 Task: Create a due date automation trigger when advanced on, 2 working days before a card is due add fields with custom field "Resume" set to a date between 1 and 7 working days ago is due at 11:00 AM.
Action: Mouse moved to (1133, 85)
Screenshot: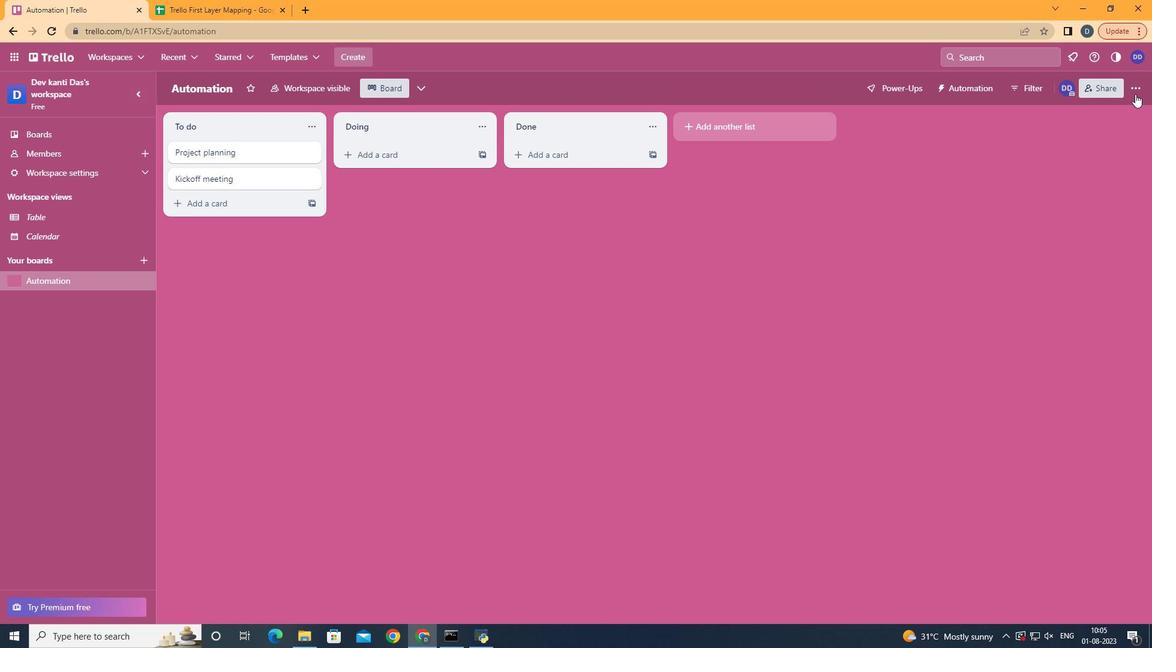 
Action: Mouse pressed left at (1133, 85)
Screenshot: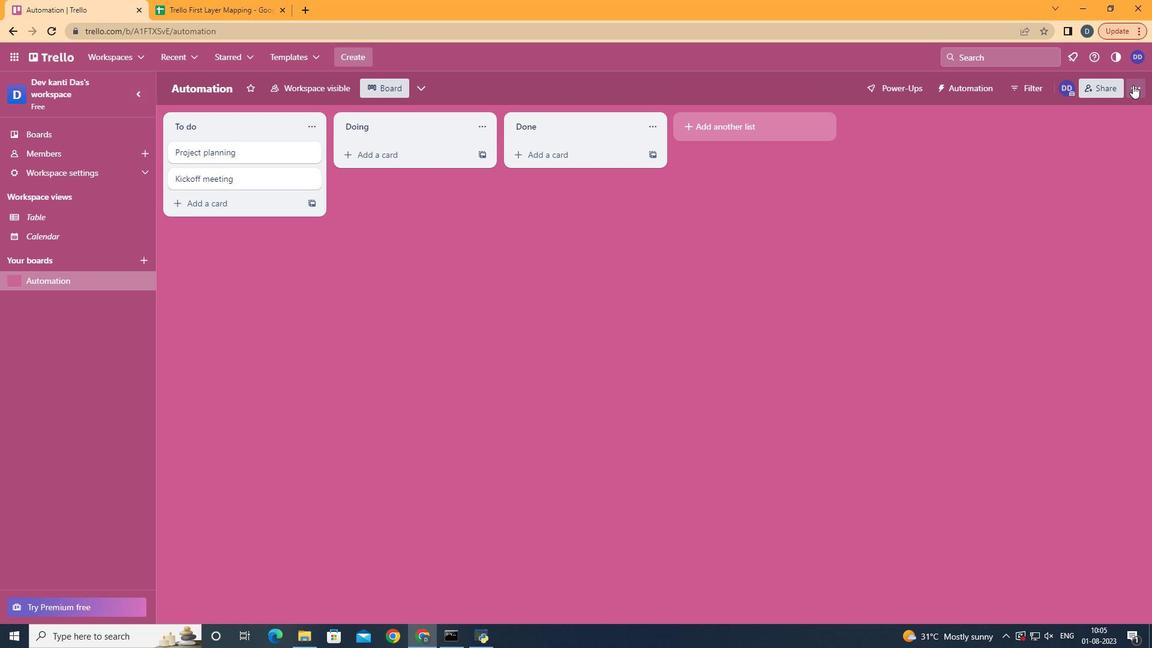 
Action: Mouse moved to (1065, 265)
Screenshot: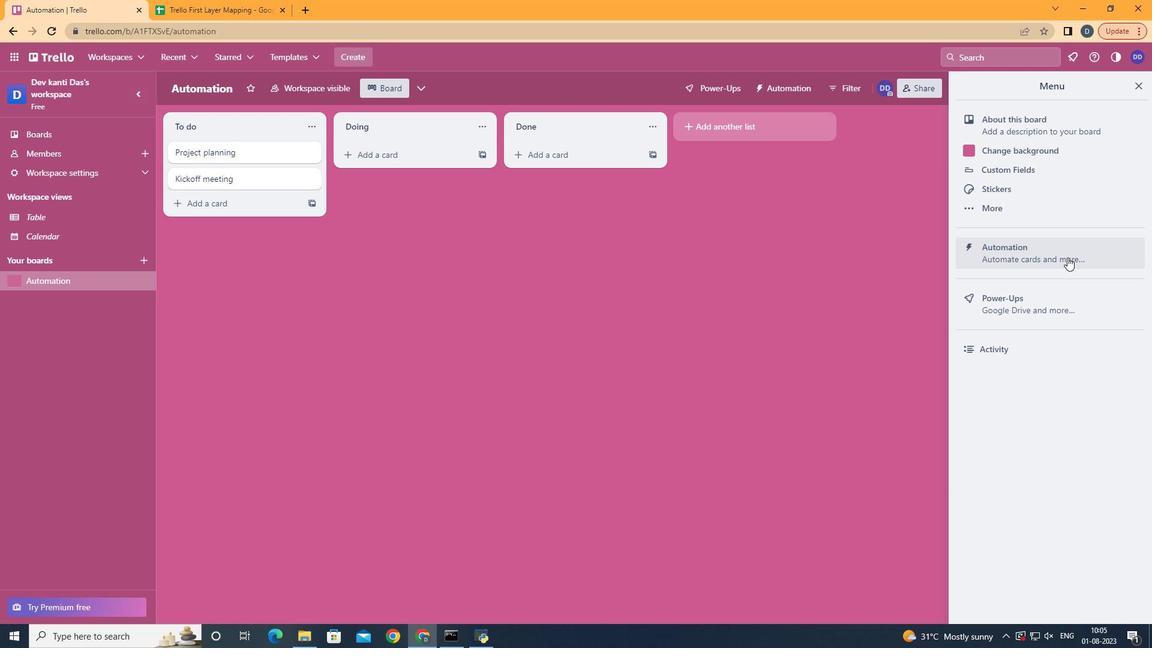 
Action: Mouse pressed left at (1065, 265)
Screenshot: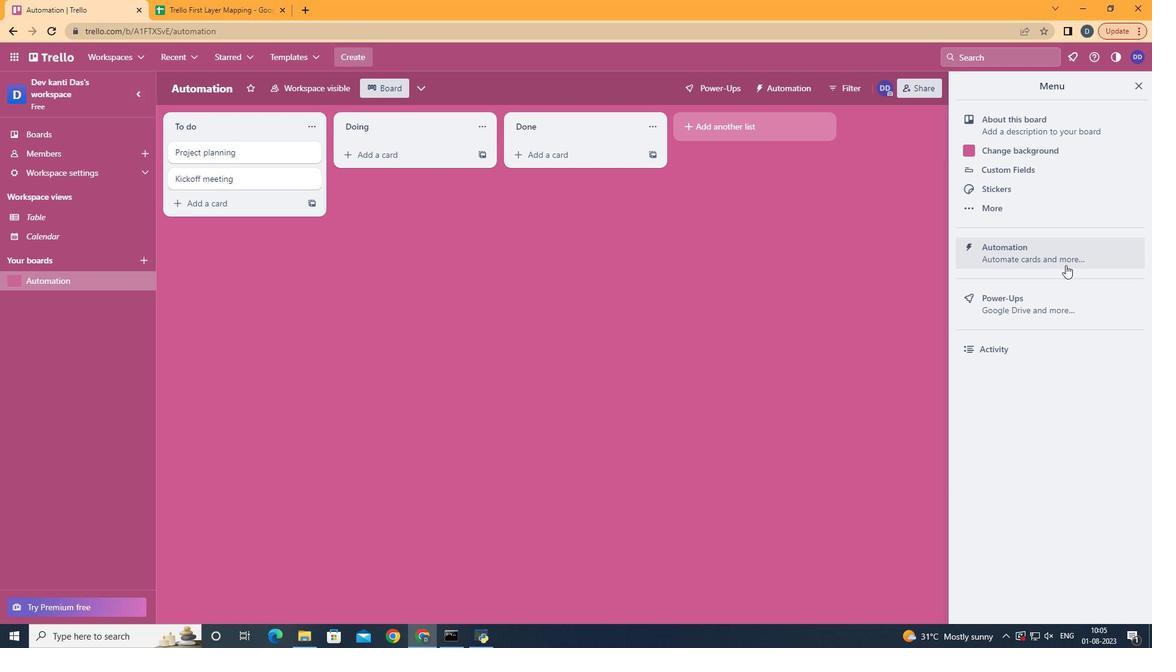 
Action: Mouse moved to (244, 241)
Screenshot: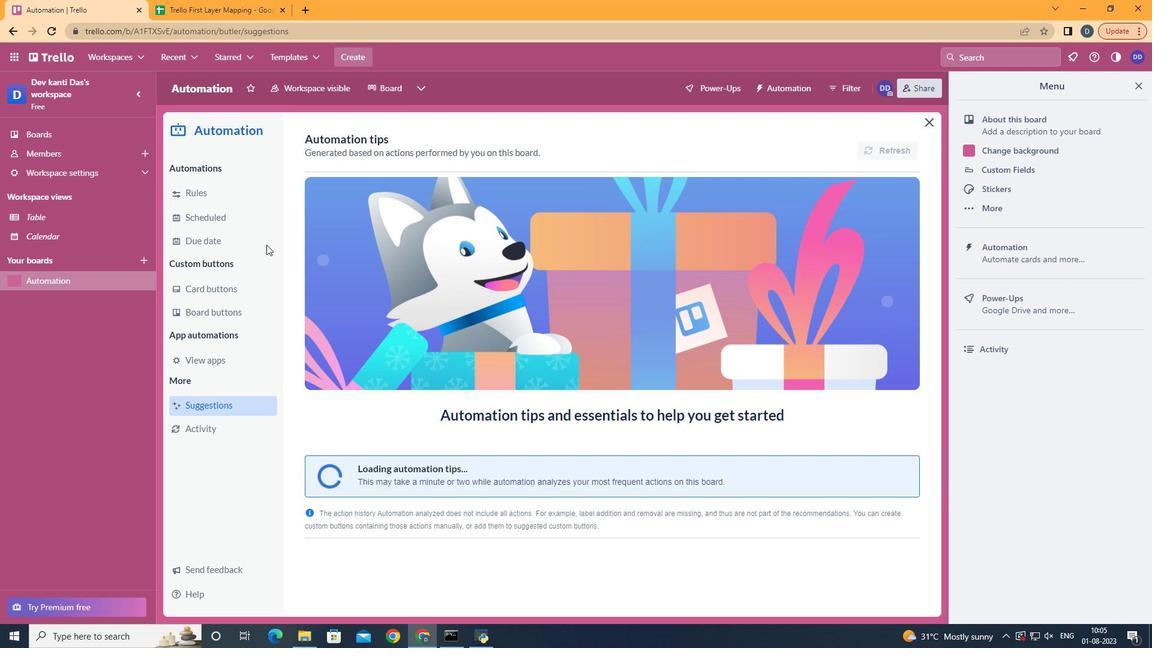 
Action: Mouse pressed left at (244, 241)
Screenshot: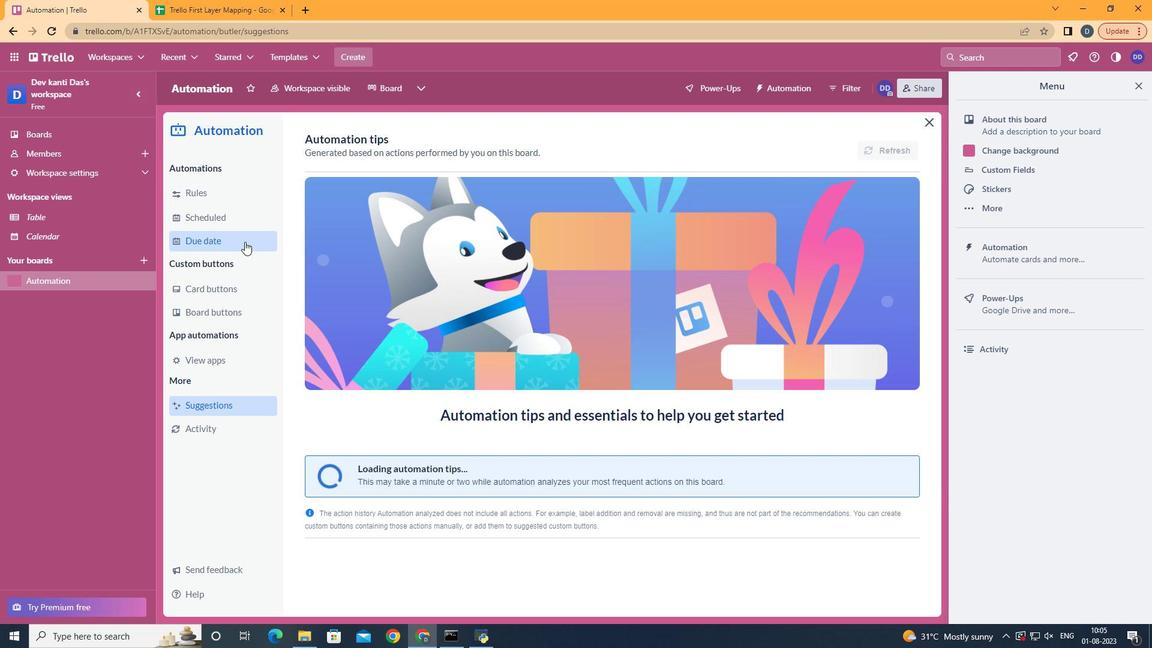 
Action: Mouse moved to (864, 145)
Screenshot: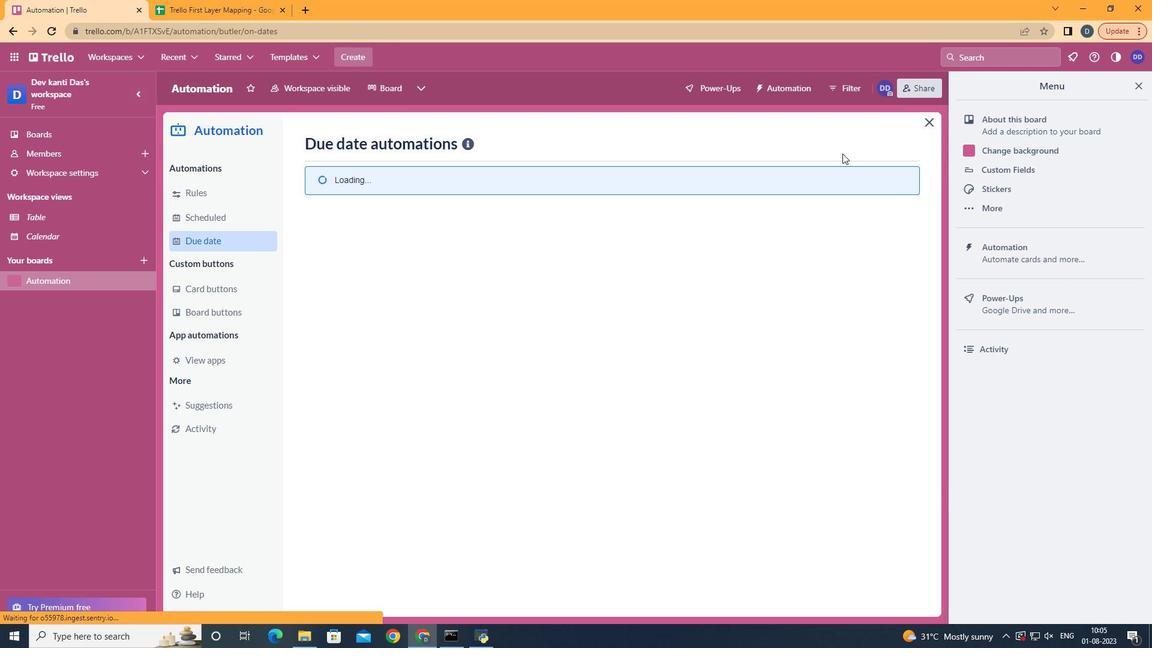 
Action: Mouse pressed left at (864, 145)
Screenshot: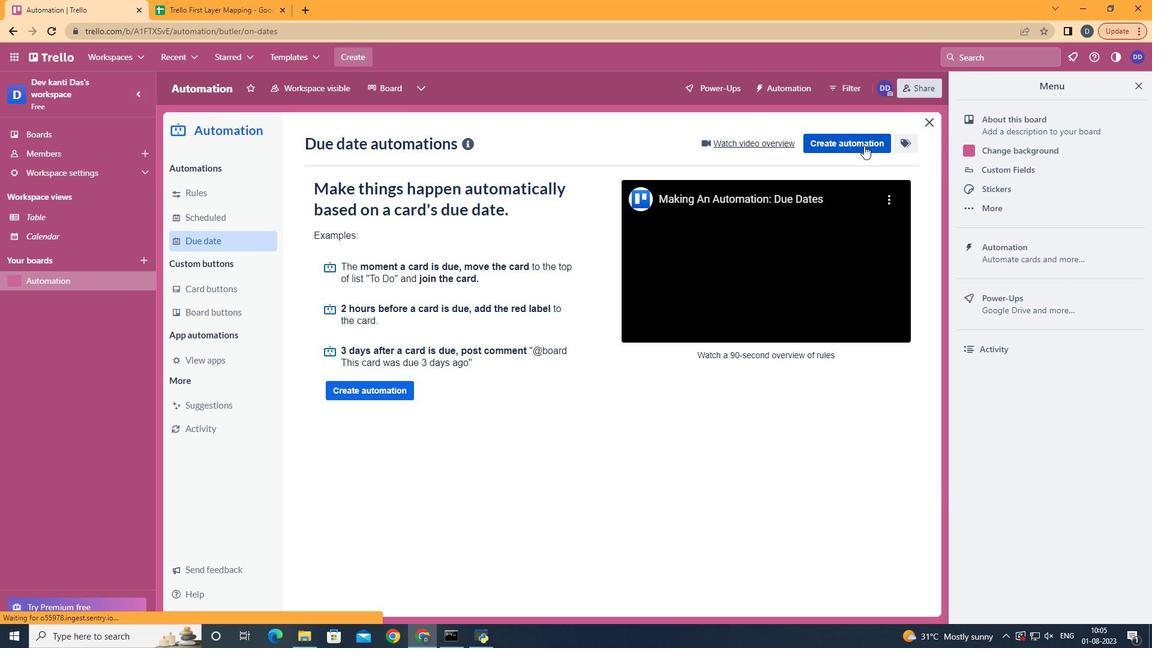 
Action: Mouse moved to (704, 255)
Screenshot: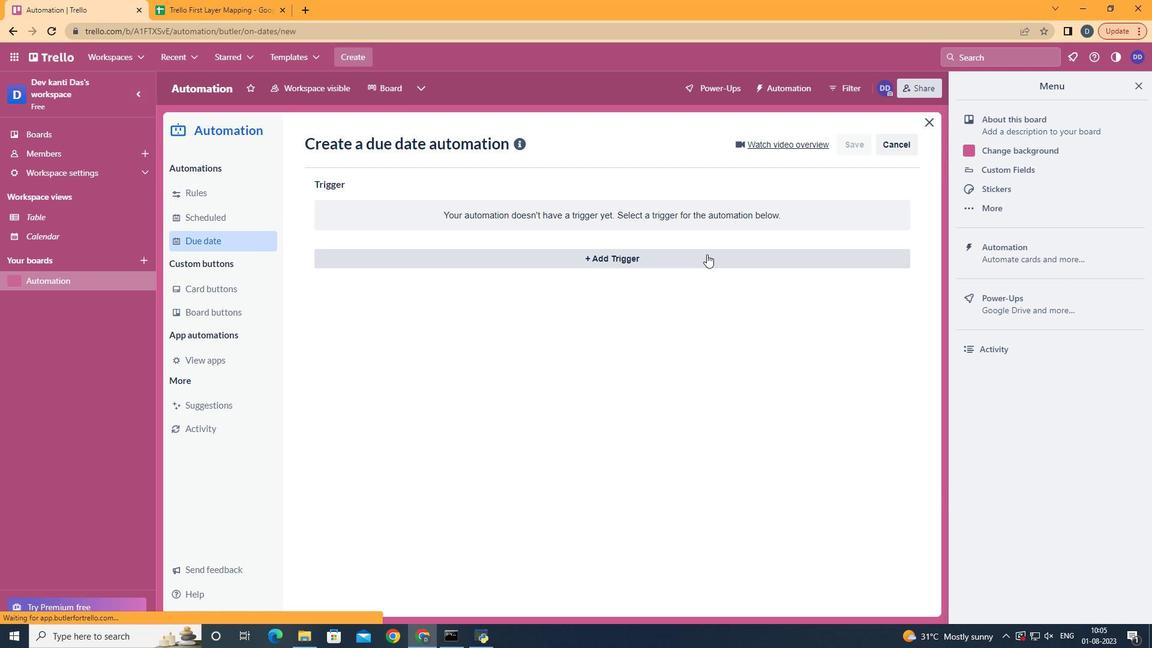 
Action: Mouse pressed left at (704, 255)
Screenshot: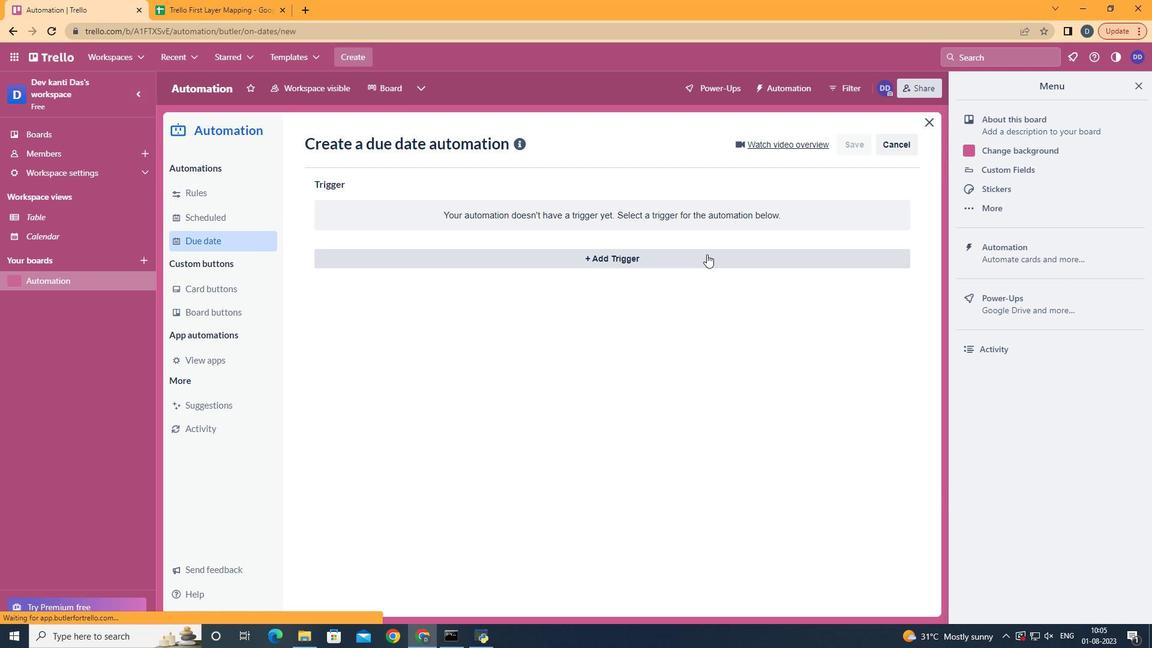 
Action: Mouse moved to (394, 484)
Screenshot: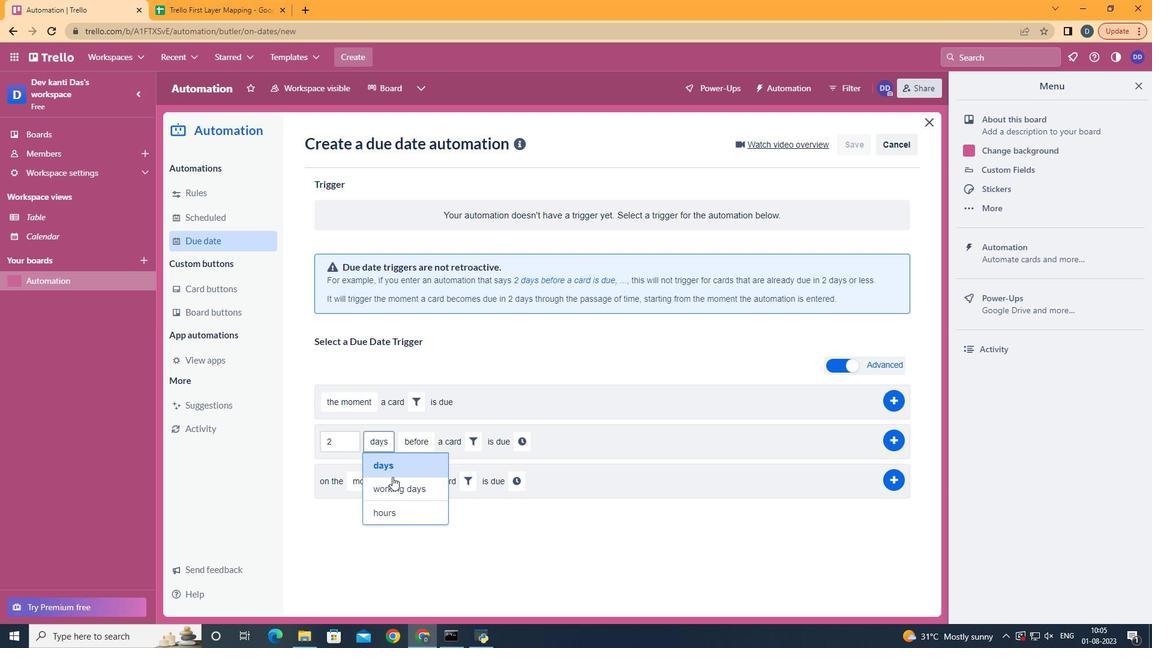 
Action: Mouse pressed left at (394, 484)
Screenshot: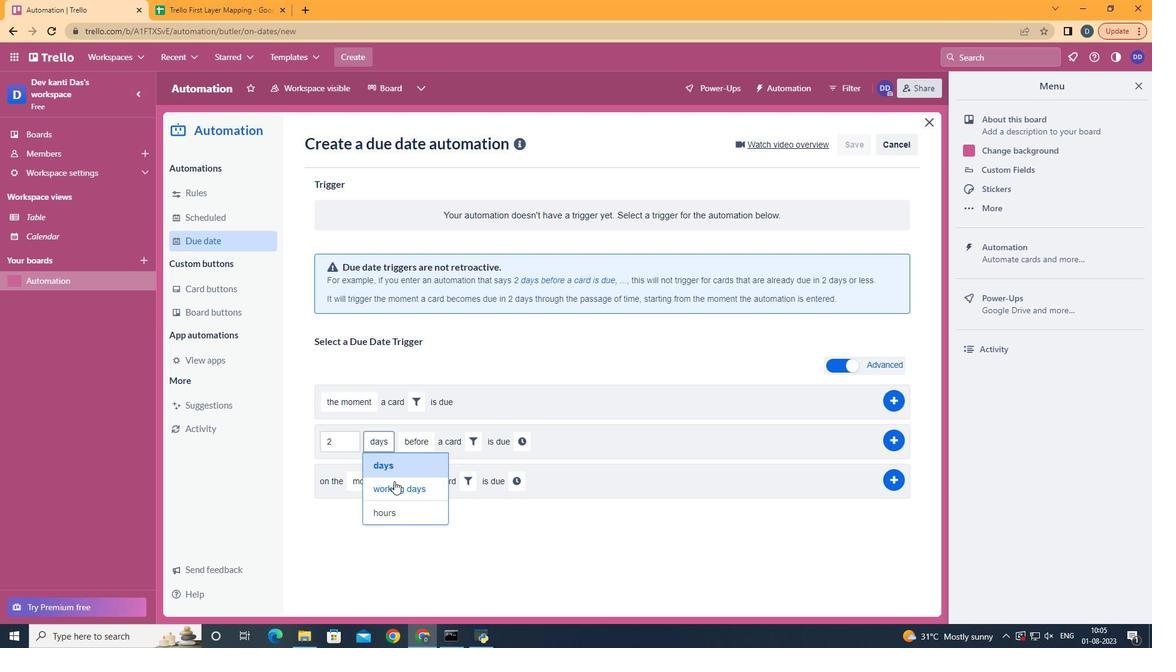 
Action: Mouse moved to (510, 443)
Screenshot: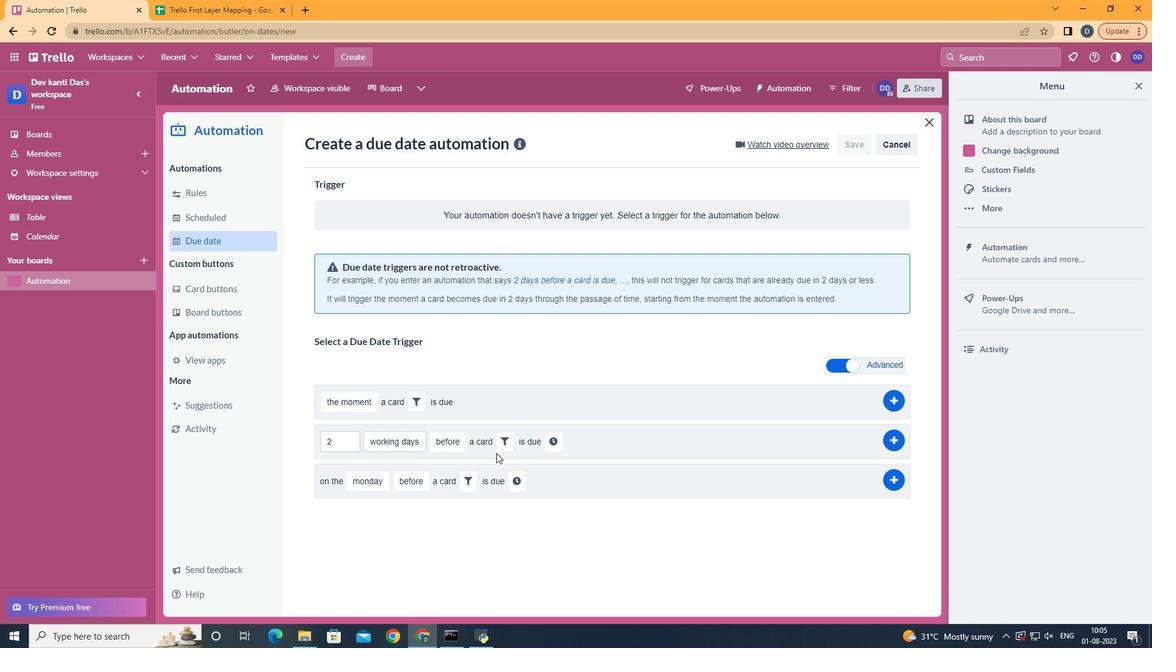 
Action: Mouse pressed left at (510, 443)
Screenshot: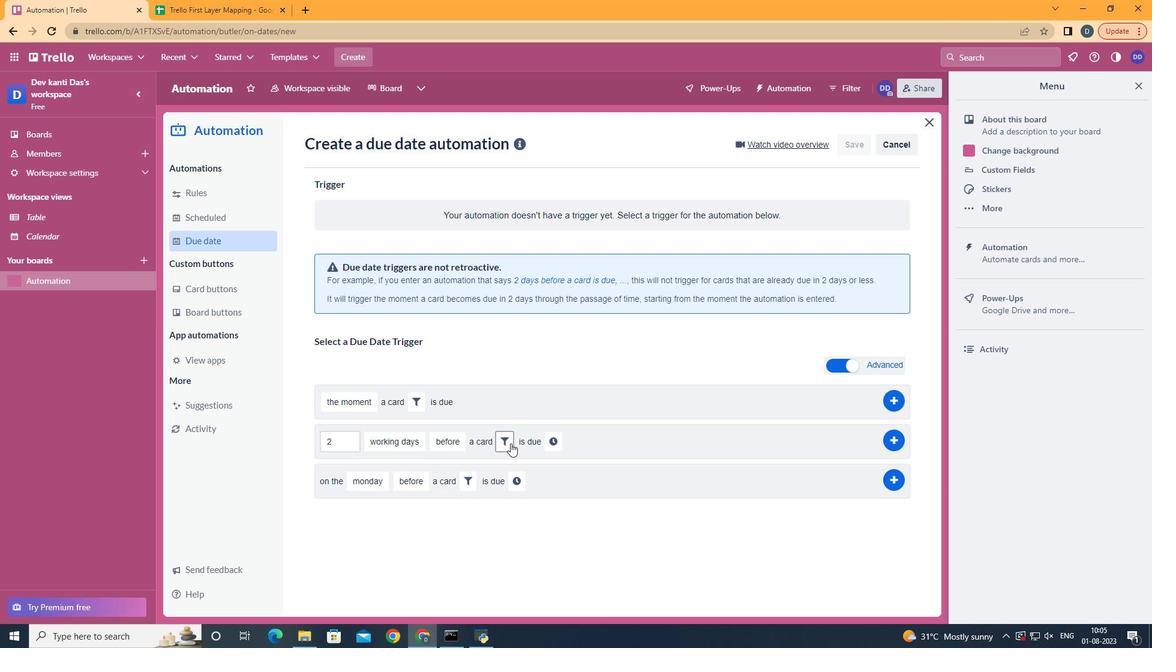 
Action: Mouse moved to (708, 481)
Screenshot: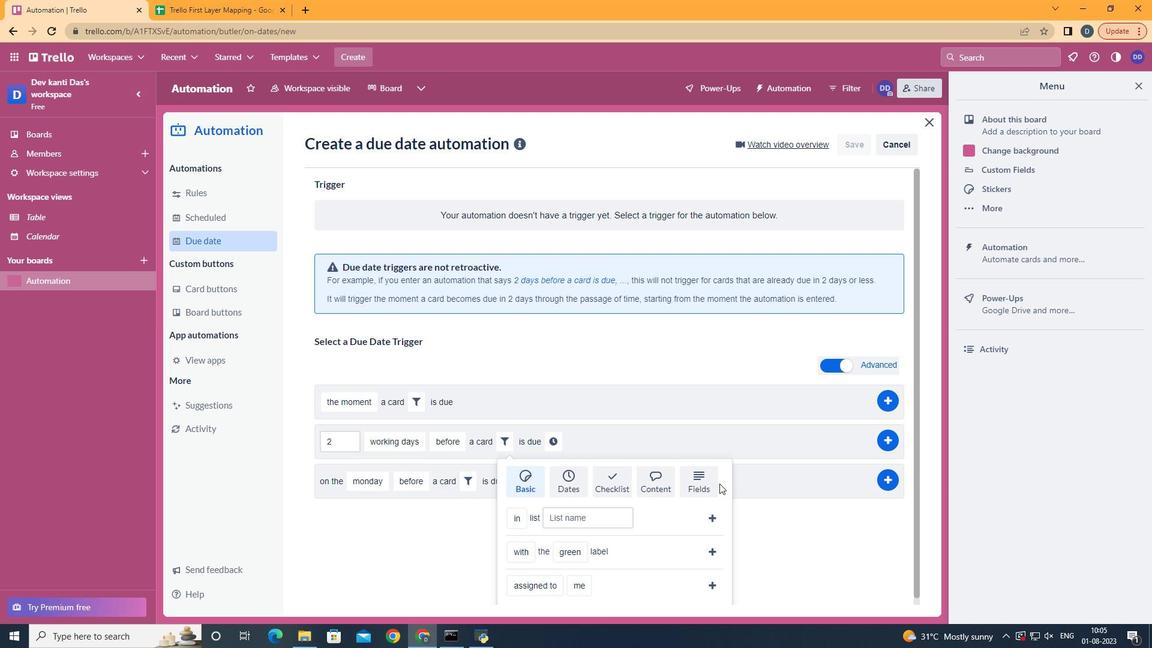 
Action: Mouse pressed left at (708, 481)
Screenshot: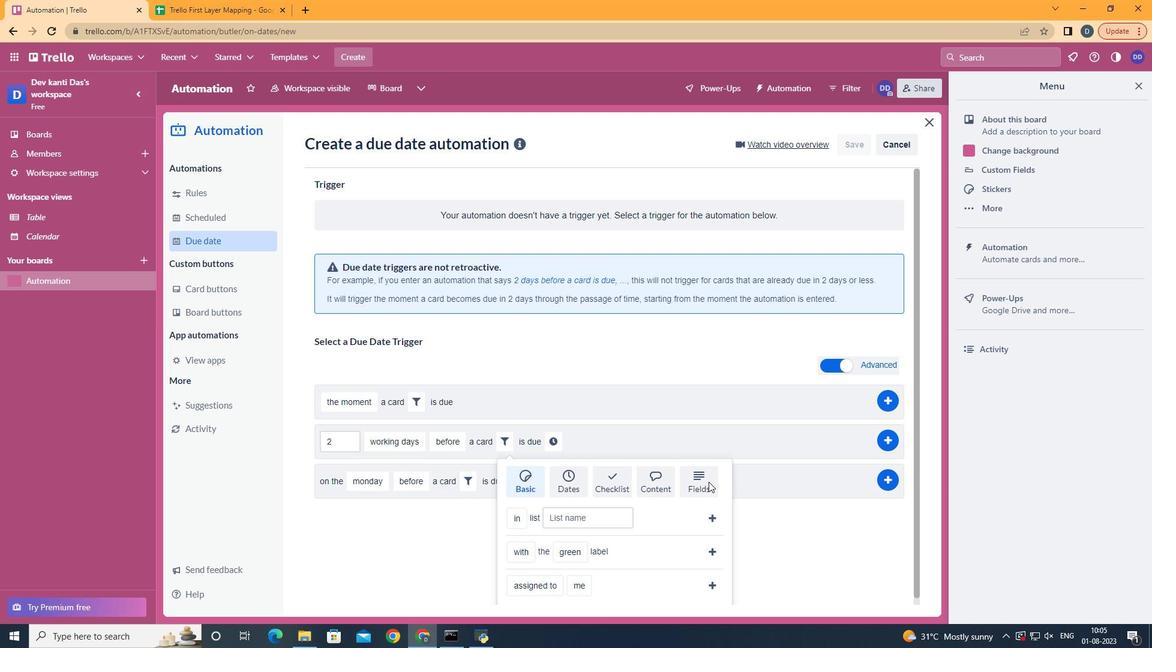 
Action: Mouse moved to (707, 481)
Screenshot: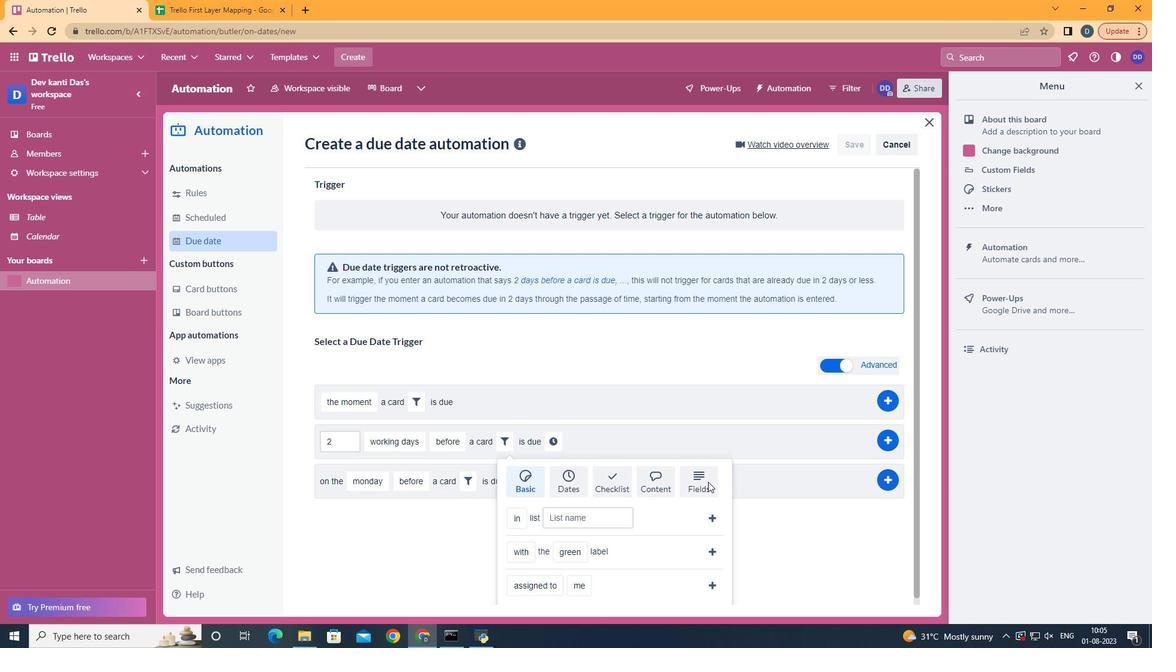 
Action: Mouse scrolled (707, 481) with delta (0, 0)
Screenshot: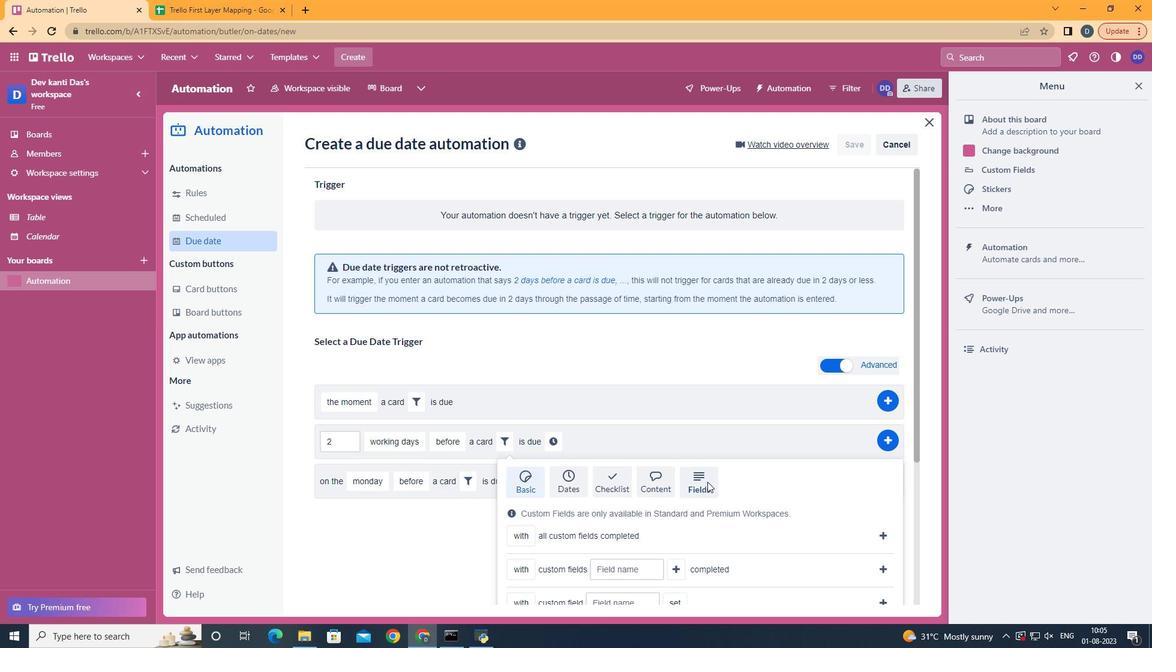 
Action: Mouse scrolled (707, 481) with delta (0, 0)
Screenshot: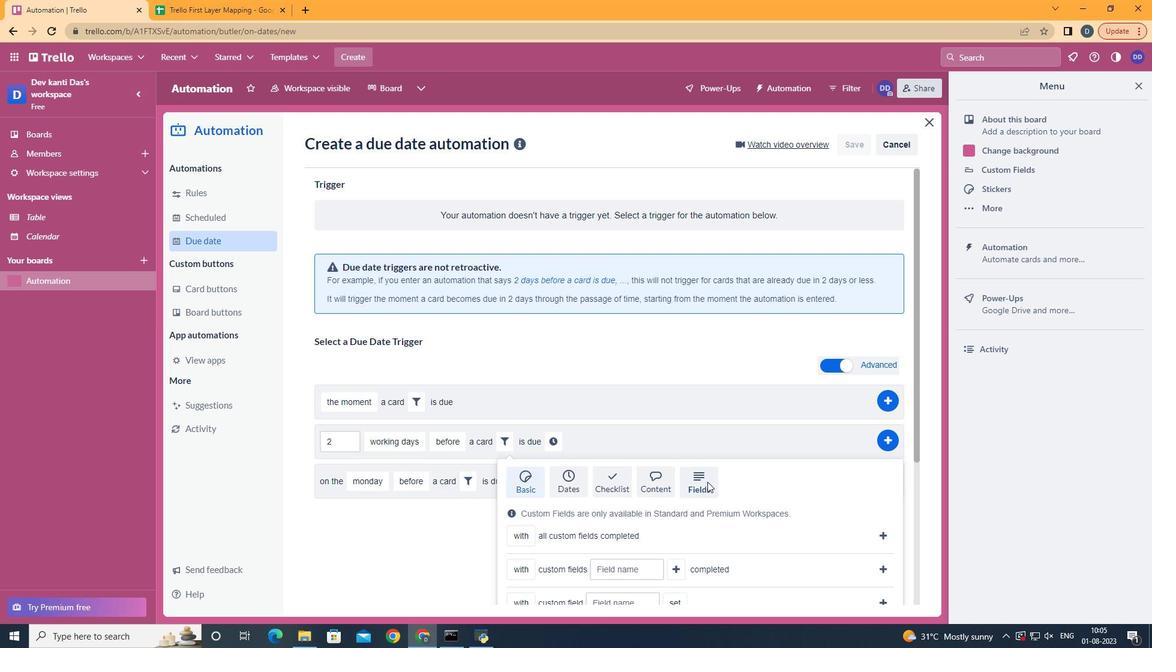
Action: Mouse scrolled (707, 481) with delta (0, 0)
Screenshot: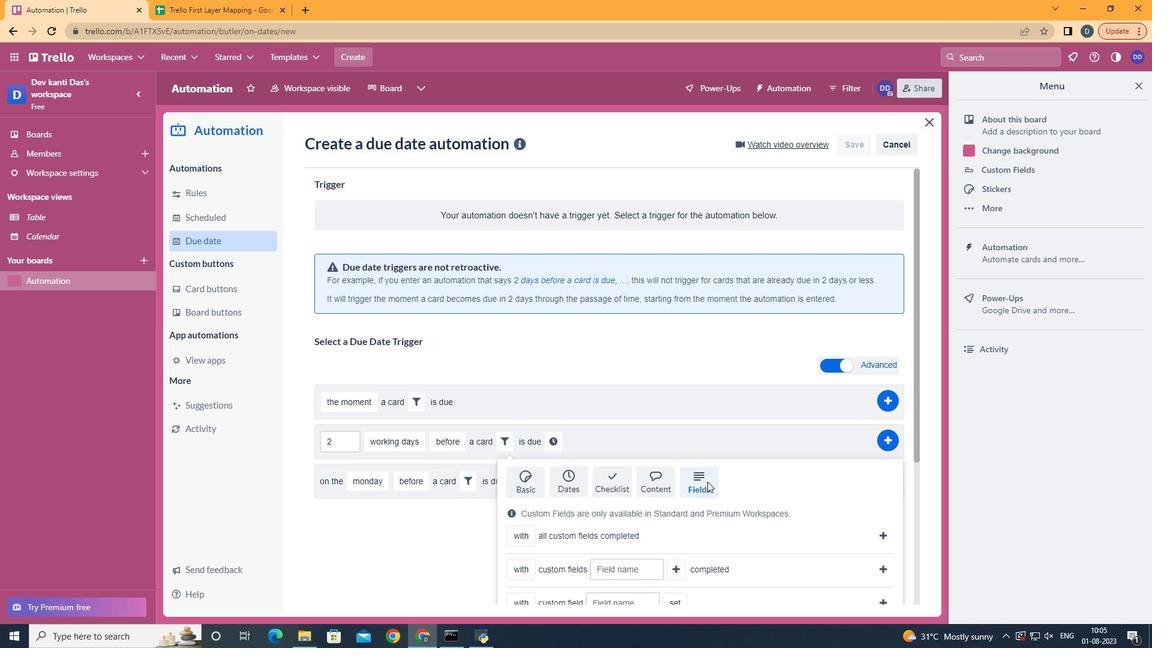 
Action: Mouse scrolled (707, 481) with delta (0, 0)
Screenshot: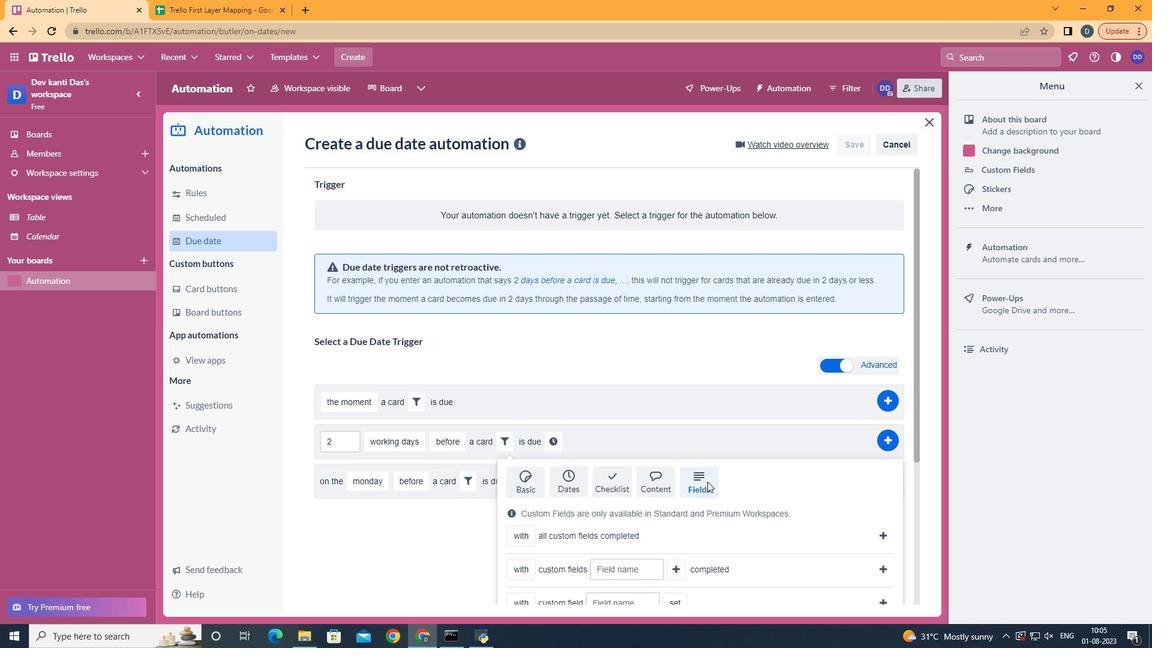 
Action: Mouse scrolled (707, 481) with delta (0, 0)
Screenshot: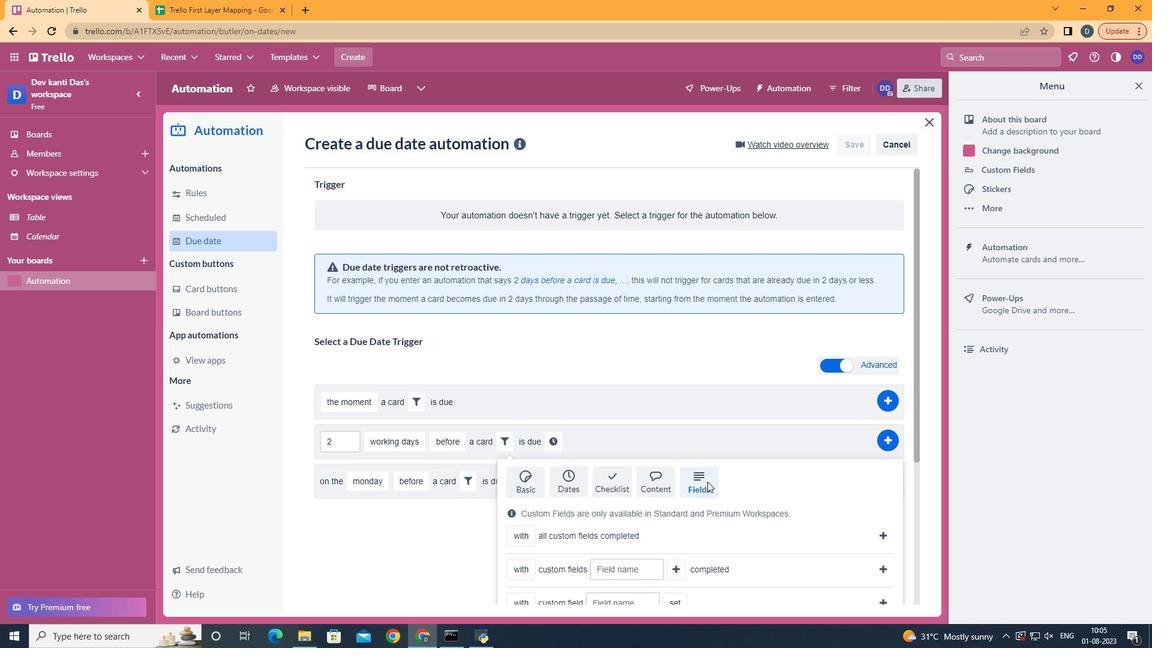 
Action: Mouse scrolled (707, 481) with delta (0, 0)
Screenshot: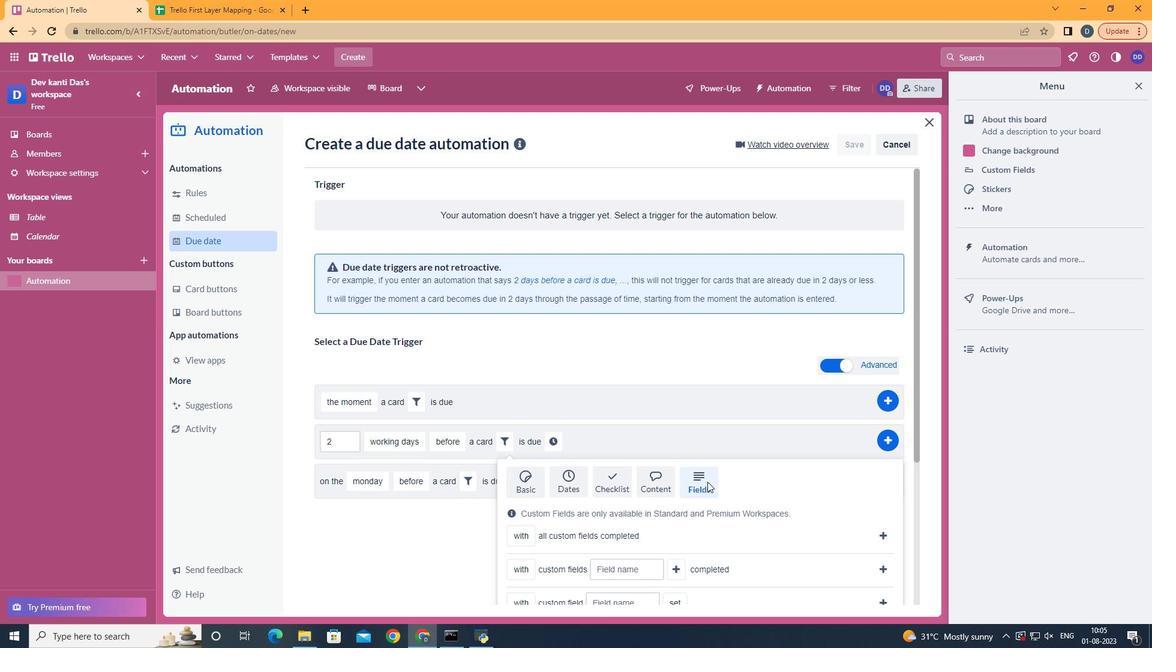 
Action: Mouse moved to (519, 513)
Screenshot: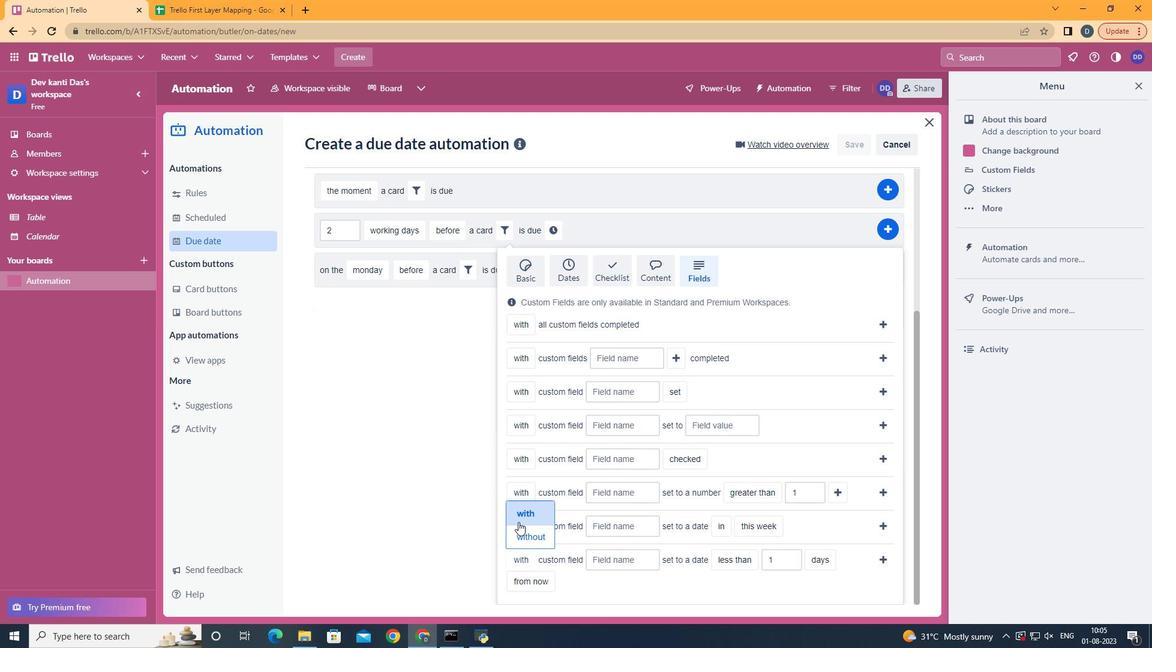 
Action: Mouse pressed left at (519, 513)
Screenshot: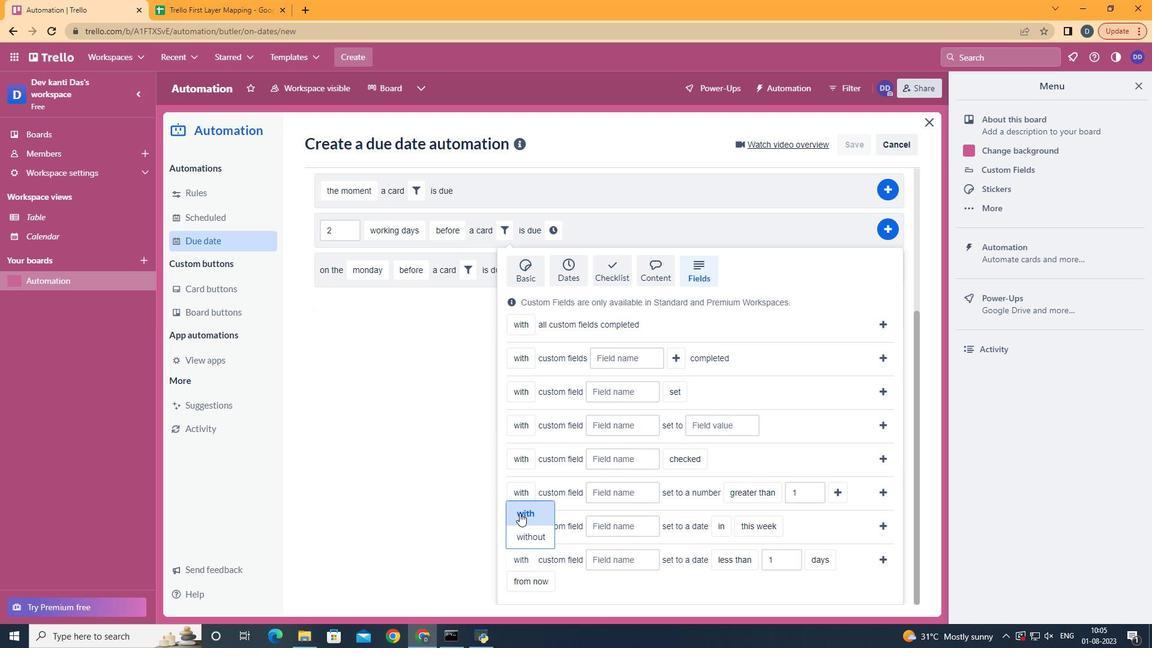 
Action: Mouse moved to (627, 550)
Screenshot: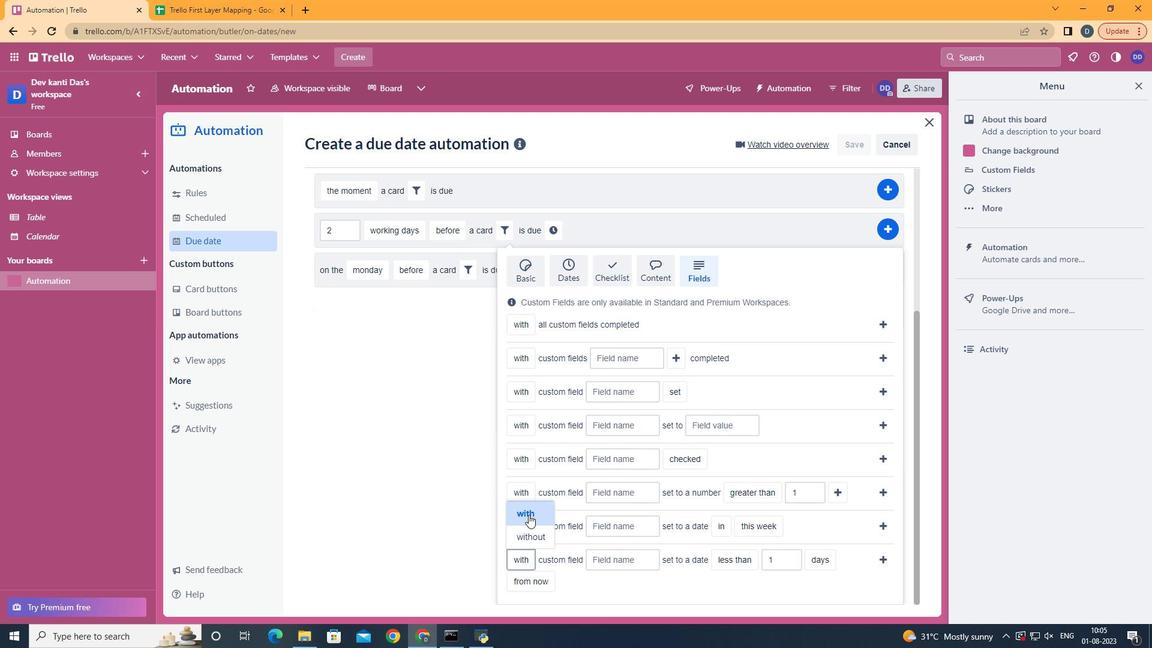 
Action: Mouse pressed left at (627, 550)
Screenshot: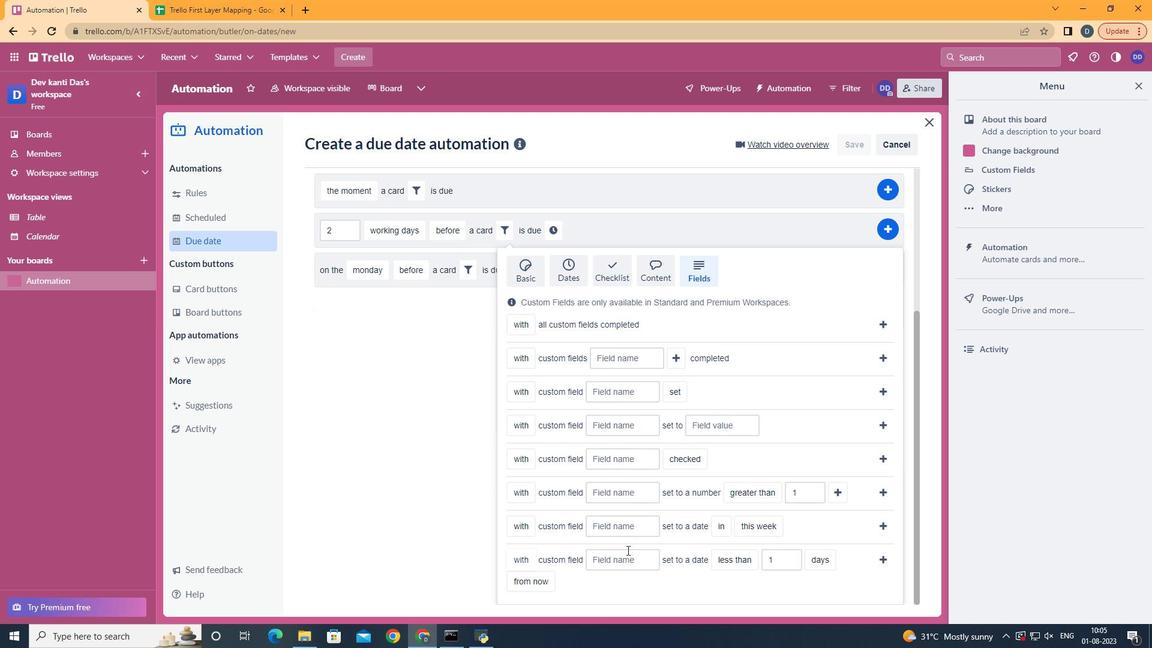 
Action: Key pressed <Key.shift>Resume
Screenshot: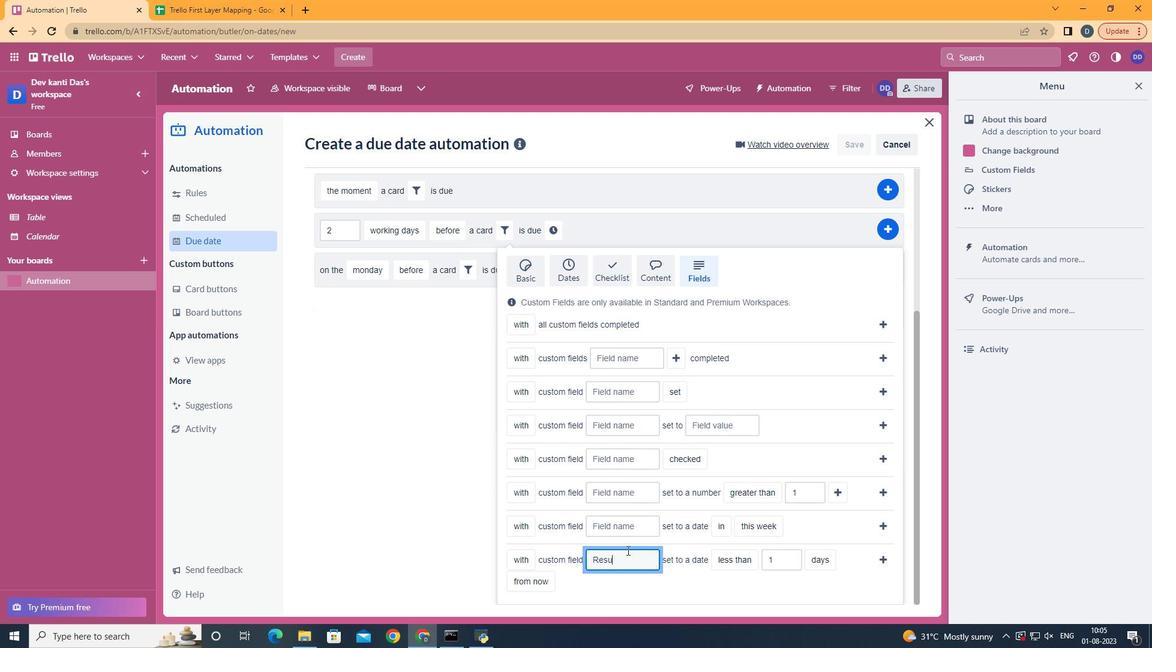 
Action: Mouse moved to (738, 535)
Screenshot: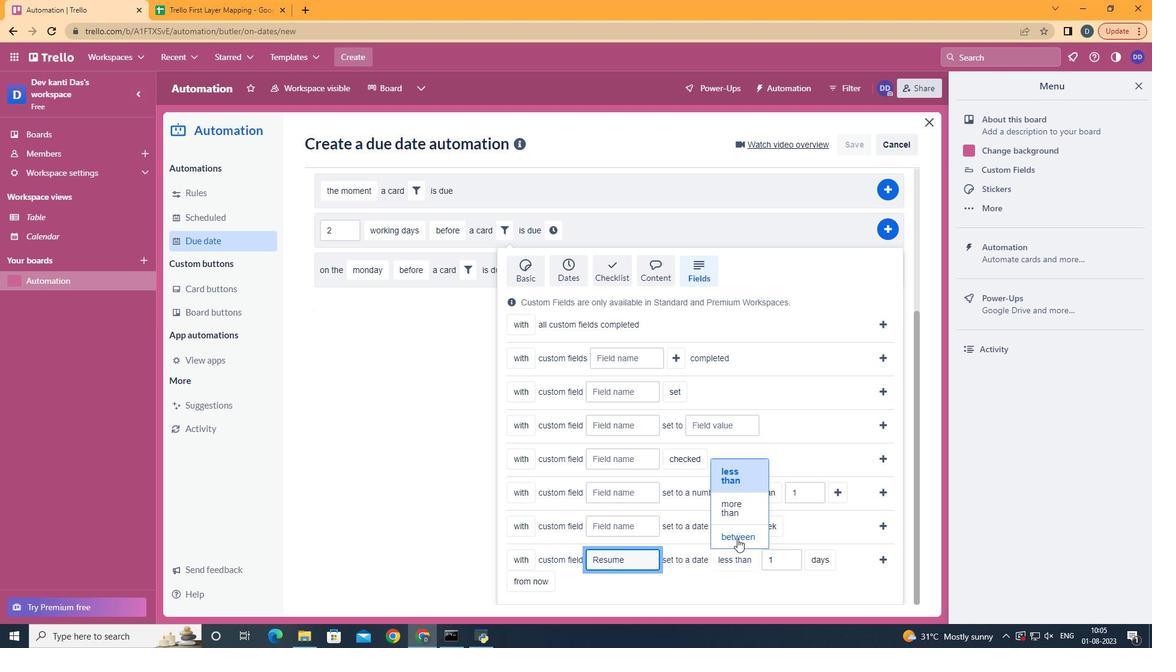 
Action: Mouse pressed left at (738, 535)
Screenshot: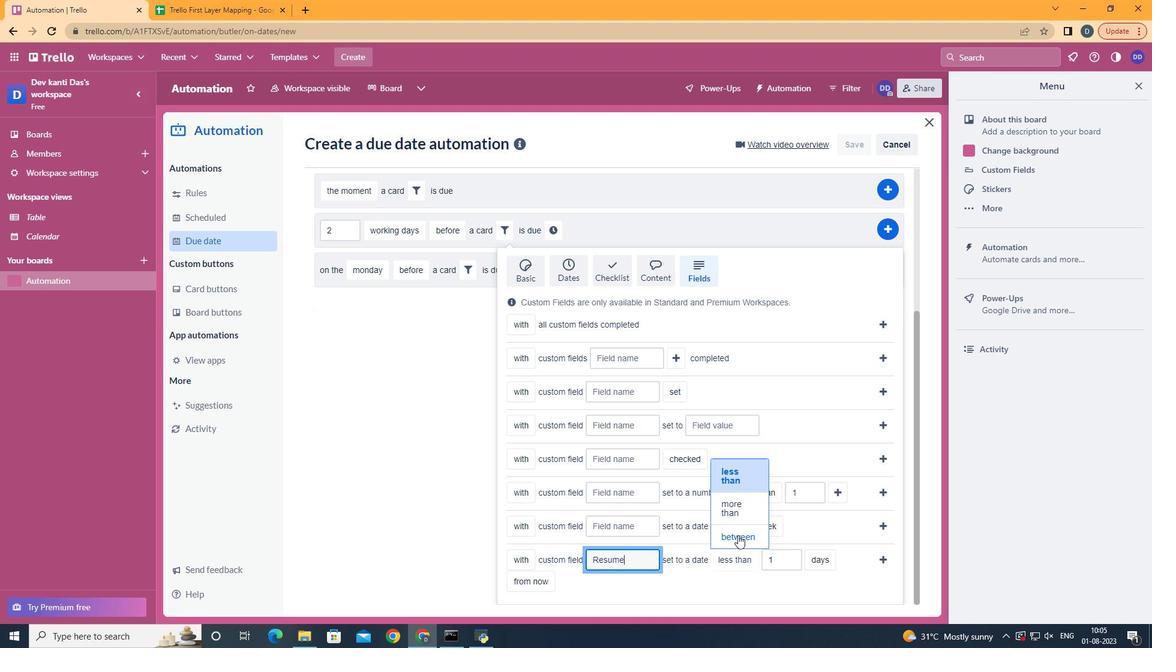 
Action: Mouse moved to (522, 558)
Screenshot: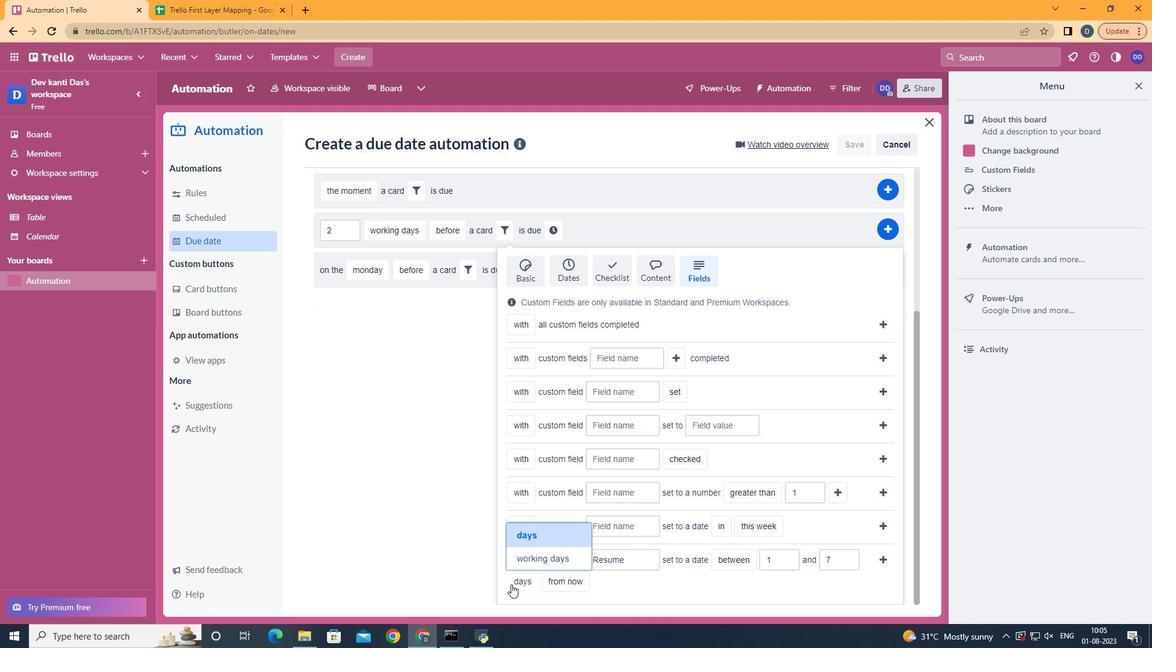 
Action: Mouse pressed left at (522, 558)
Screenshot: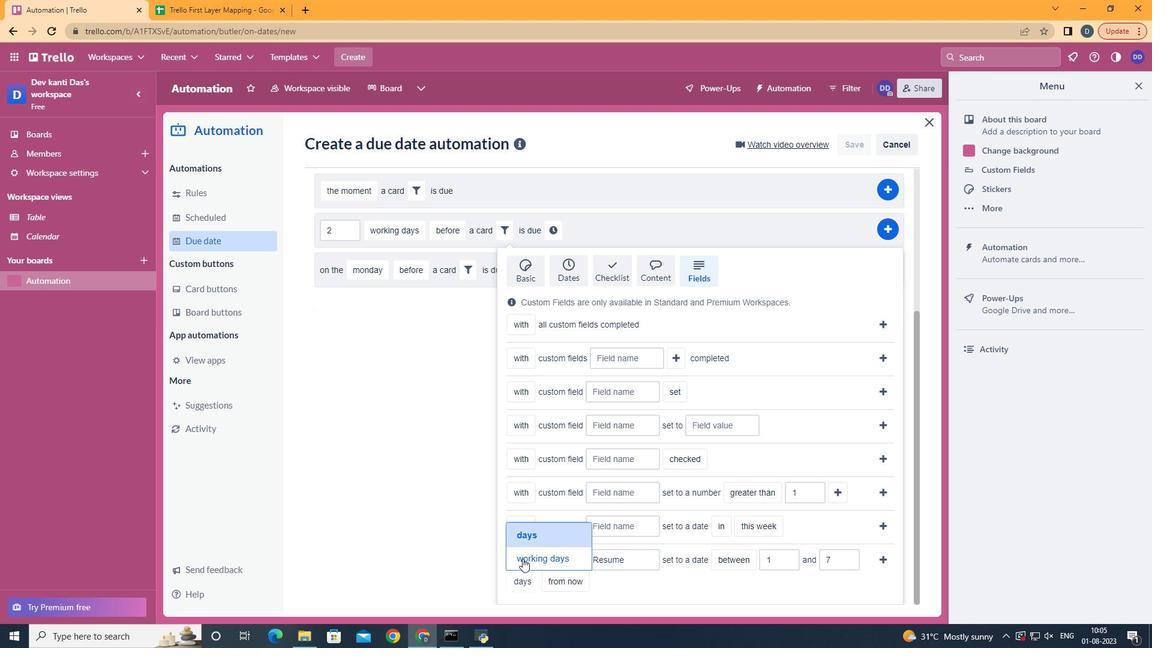 
Action: Mouse moved to (602, 565)
Screenshot: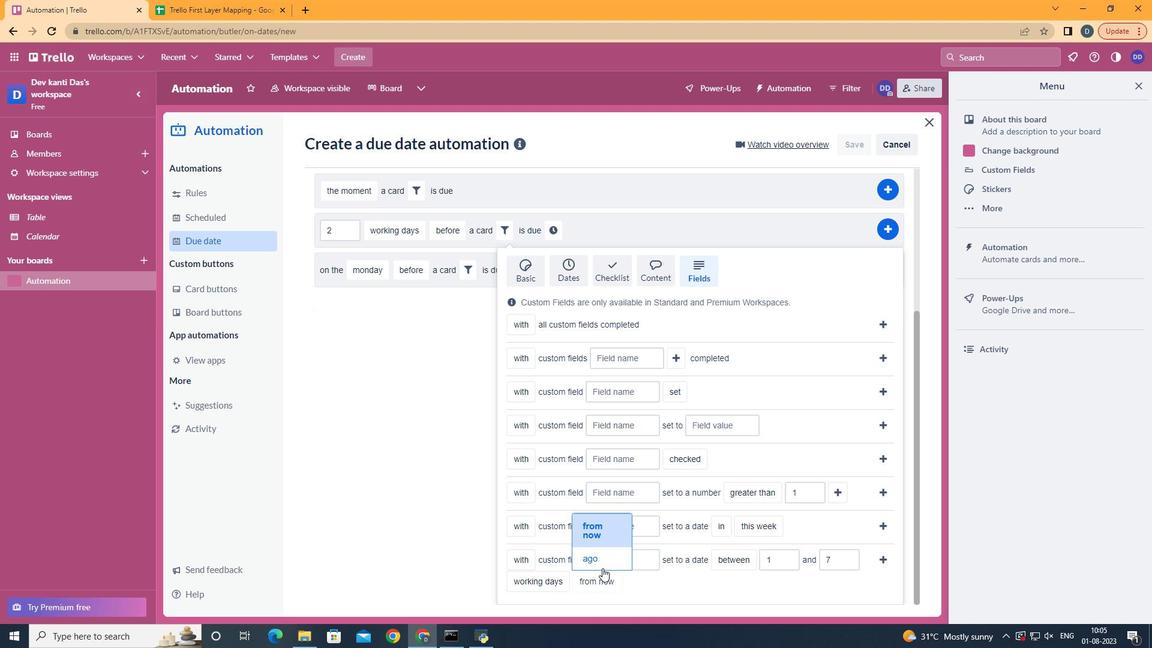 
Action: Mouse pressed left at (602, 565)
Screenshot: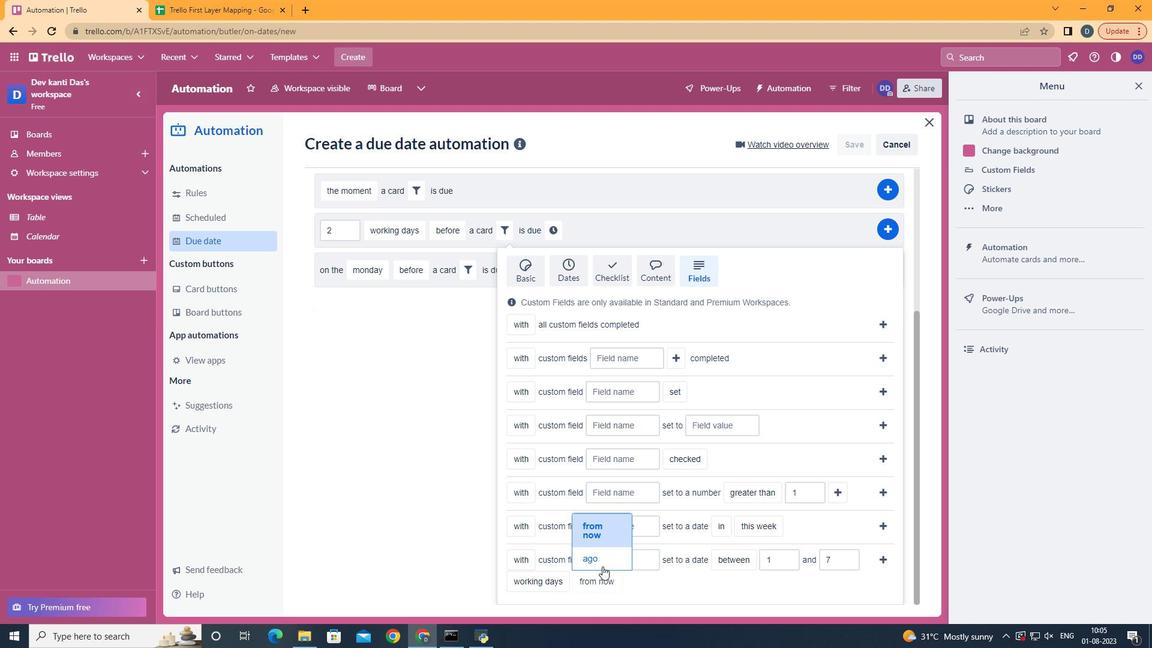 
Action: Mouse moved to (888, 561)
Screenshot: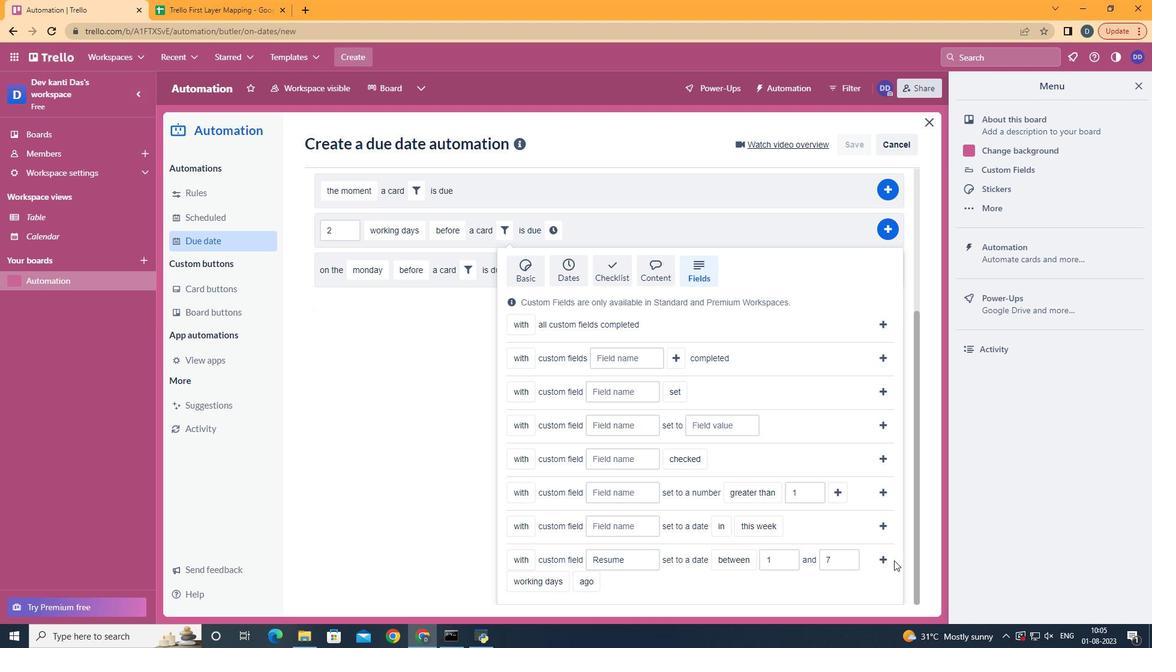 
Action: Mouse pressed left at (888, 561)
Screenshot: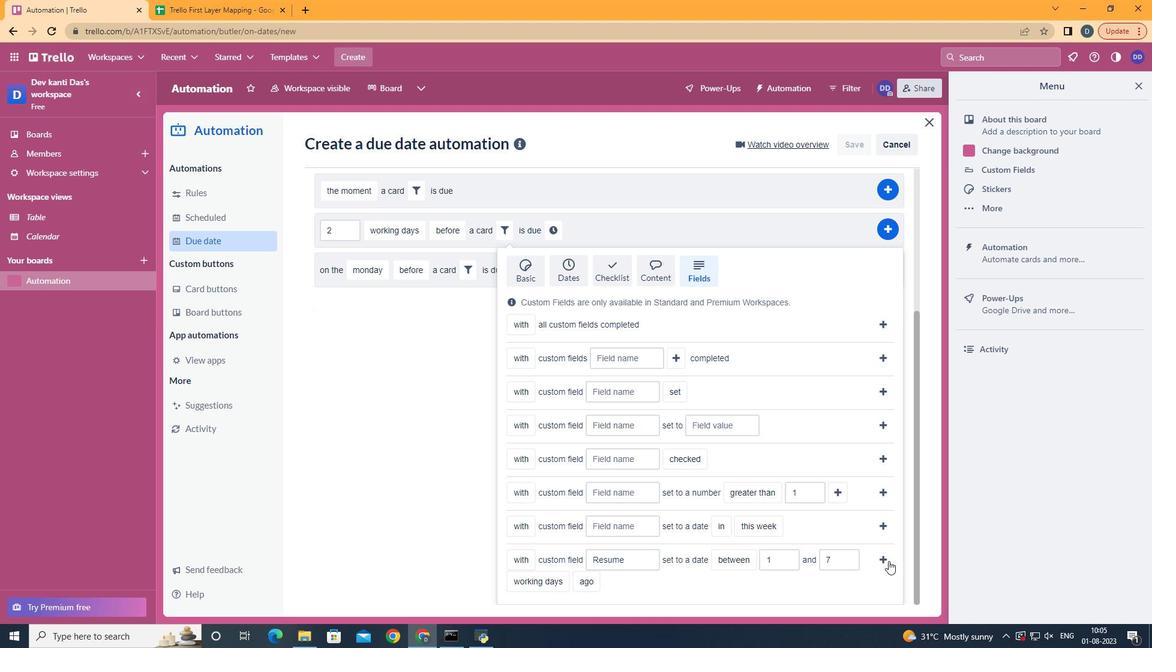 
Action: Mouse moved to (326, 469)
Screenshot: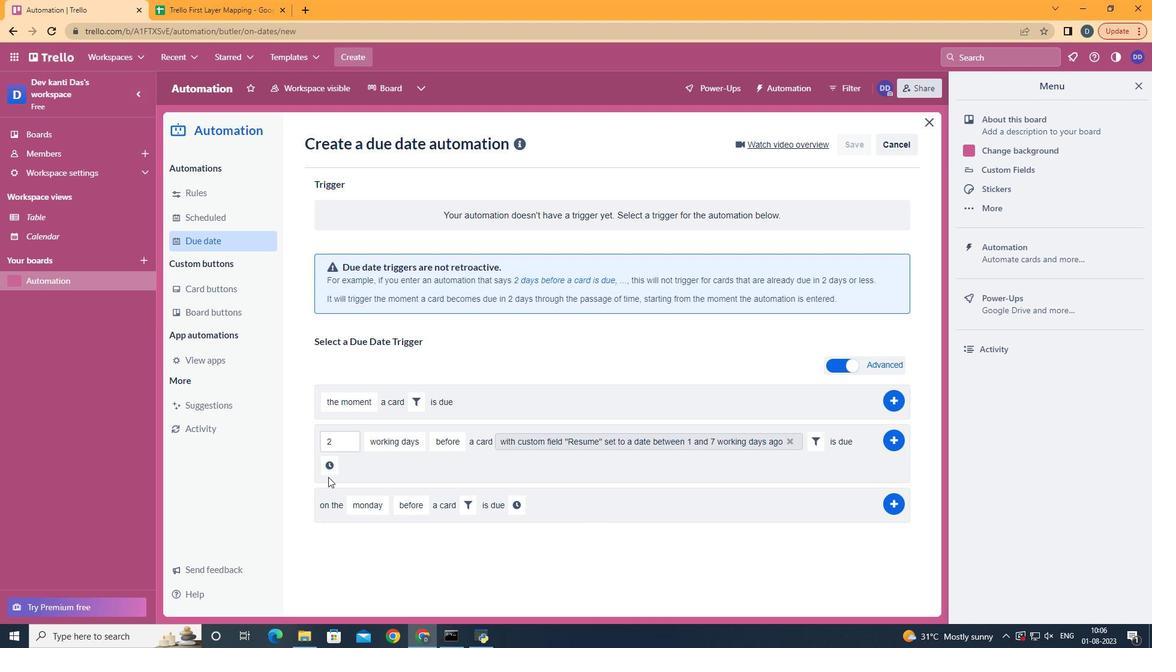 
Action: Mouse pressed left at (326, 469)
Screenshot: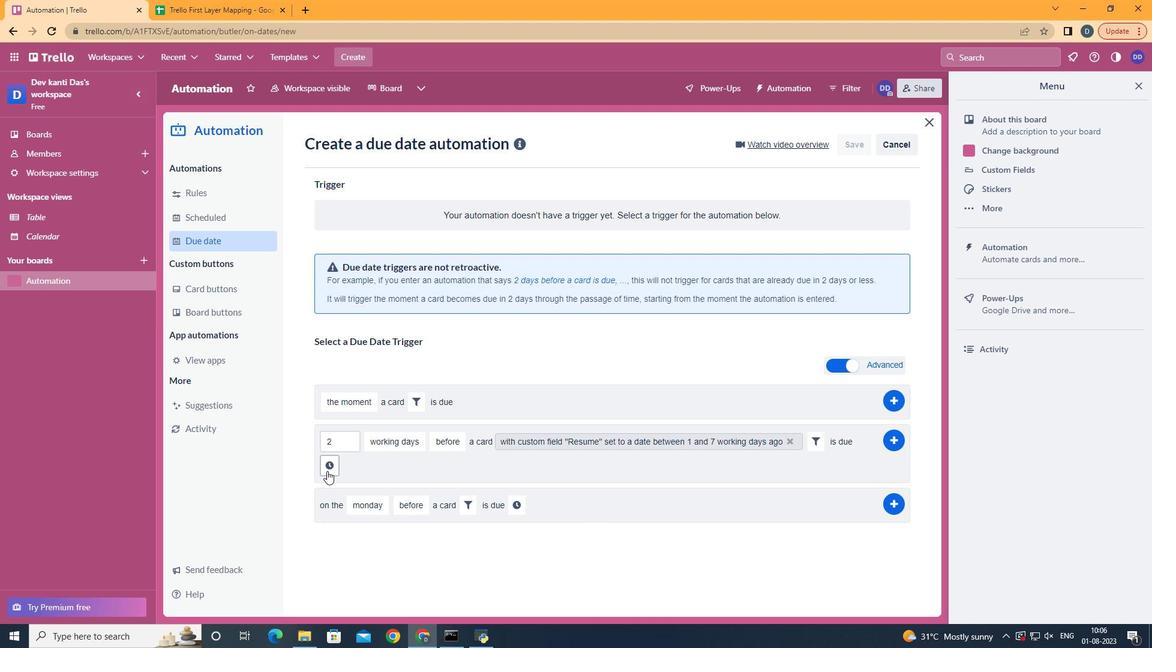 
Action: Mouse moved to (352, 467)
Screenshot: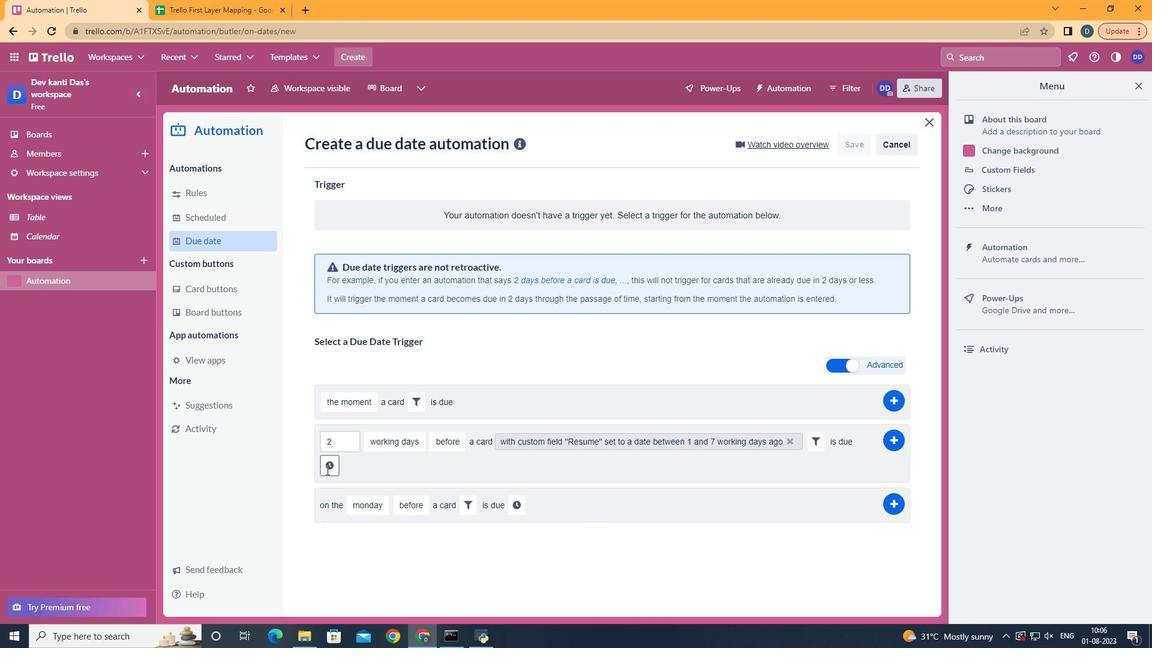 
Action: Mouse pressed left at (352, 467)
Screenshot: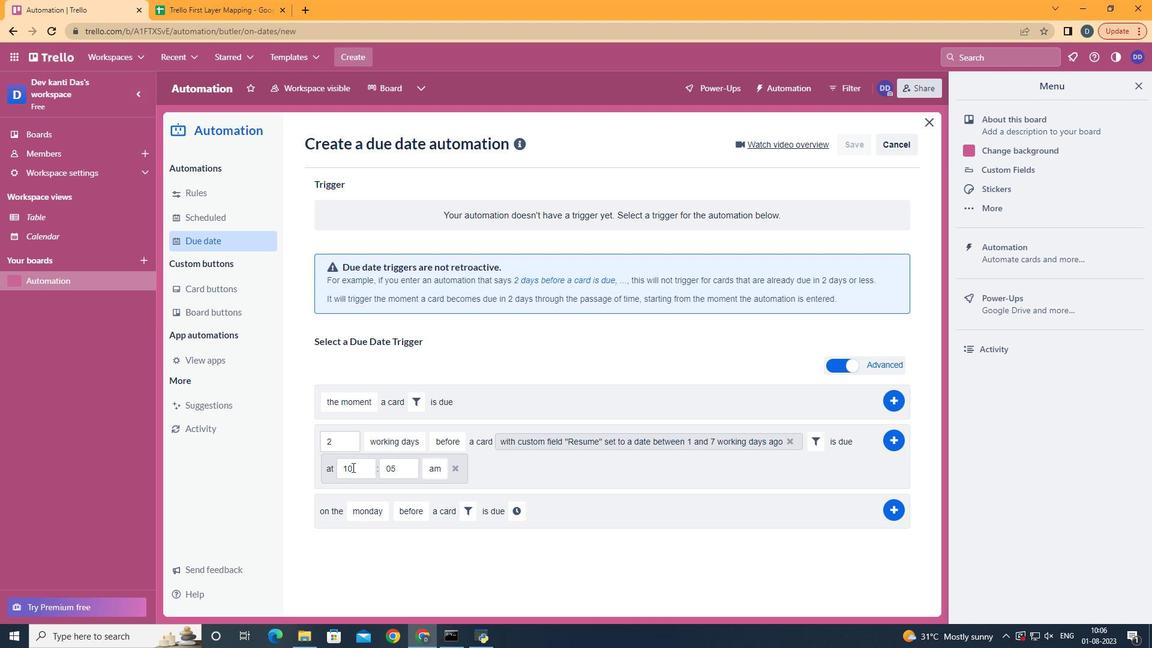 
Action: Key pressed <Key.backspace>1
Screenshot: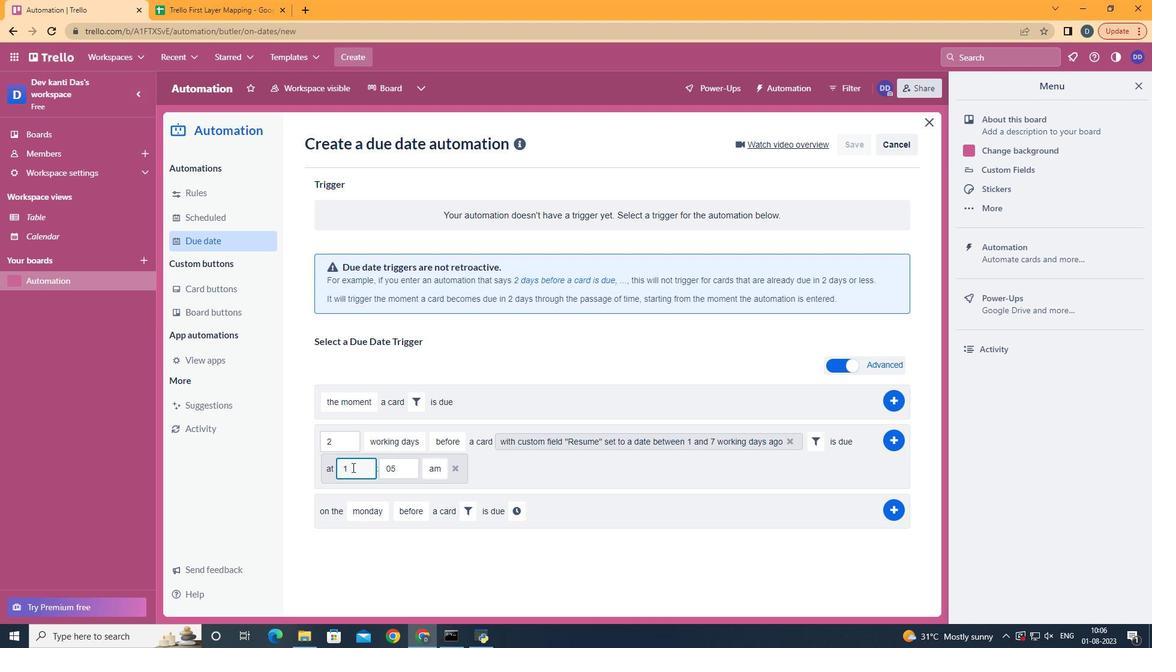 
Action: Mouse moved to (403, 466)
Screenshot: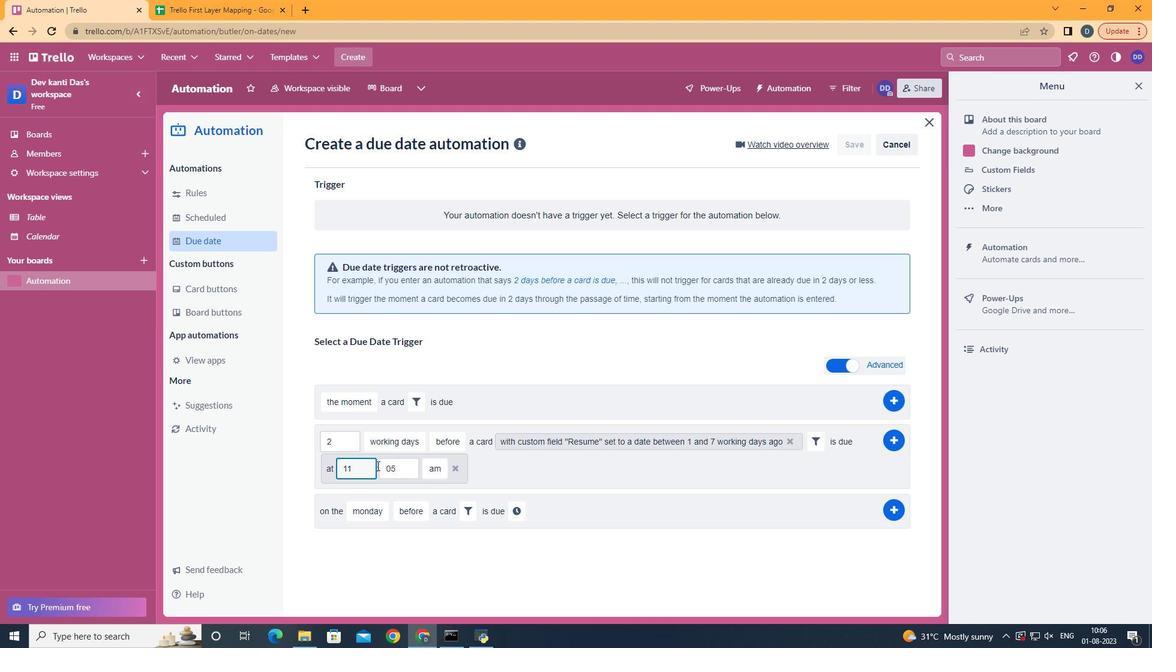 
Action: Mouse pressed left at (403, 466)
Screenshot: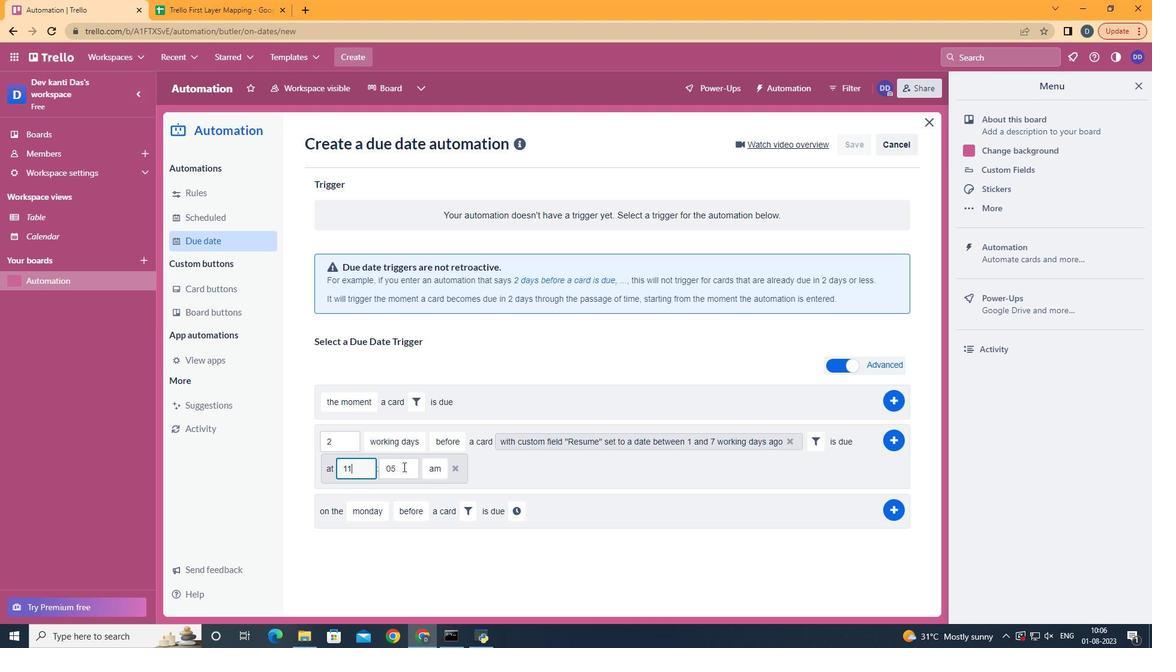 
Action: Key pressed <Key.backspace>0
Screenshot: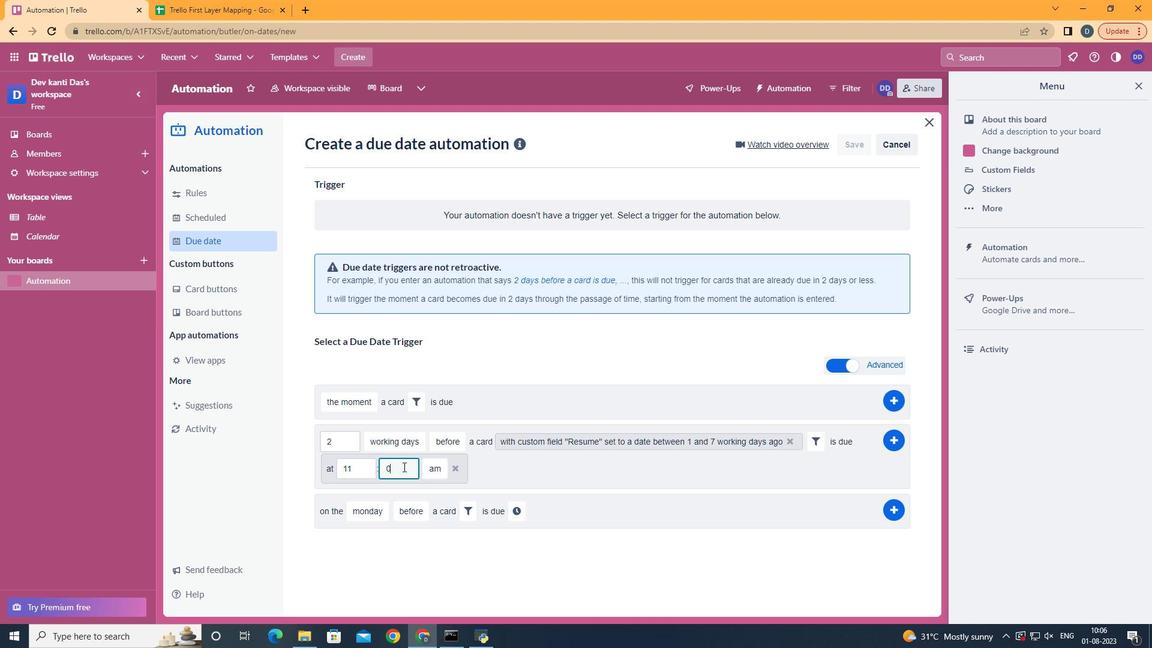 
Action: Mouse moved to (888, 439)
Screenshot: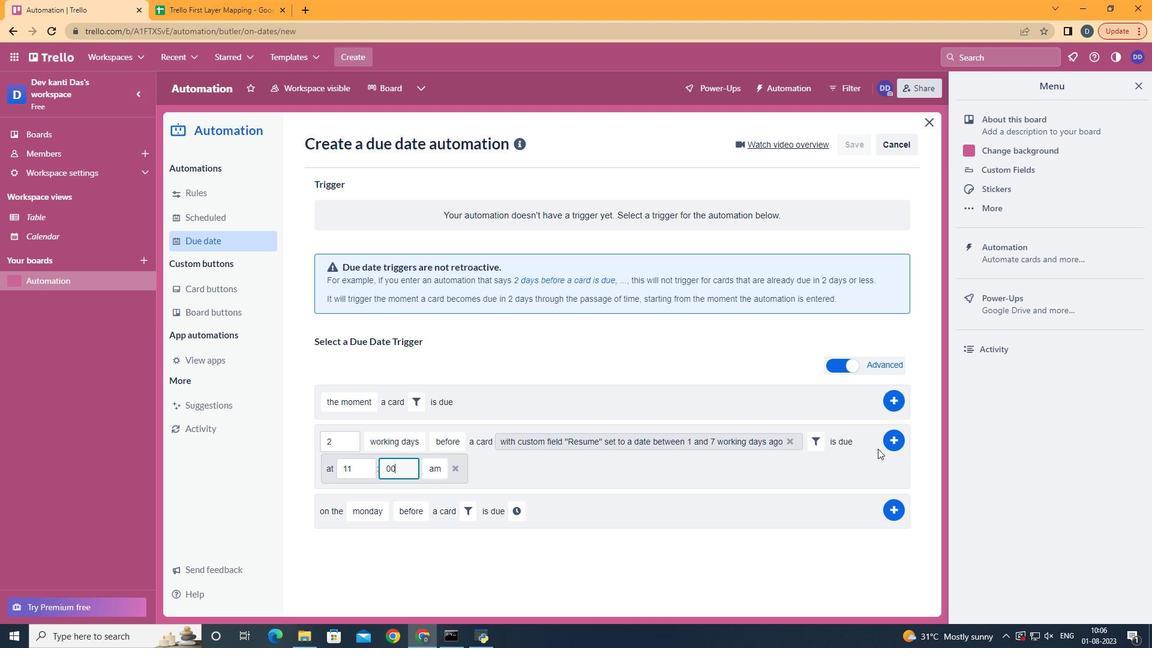
Action: Mouse pressed left at (888, 439)
Screenshot: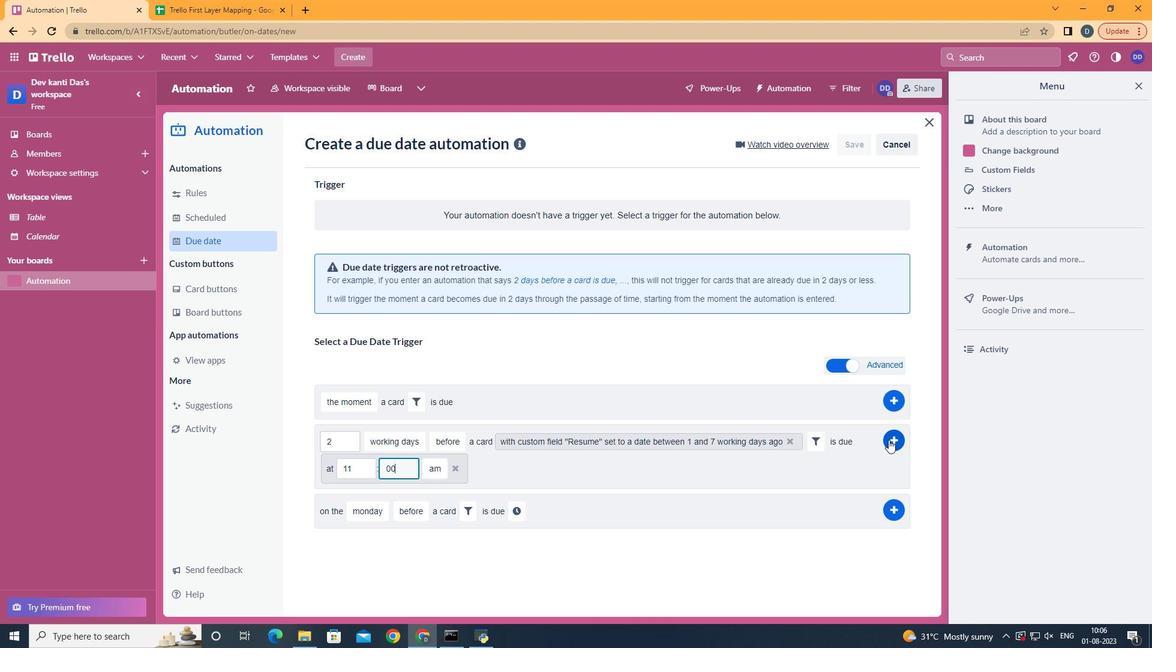 
Action: Mouse moved to (677, 313)
Screenshot: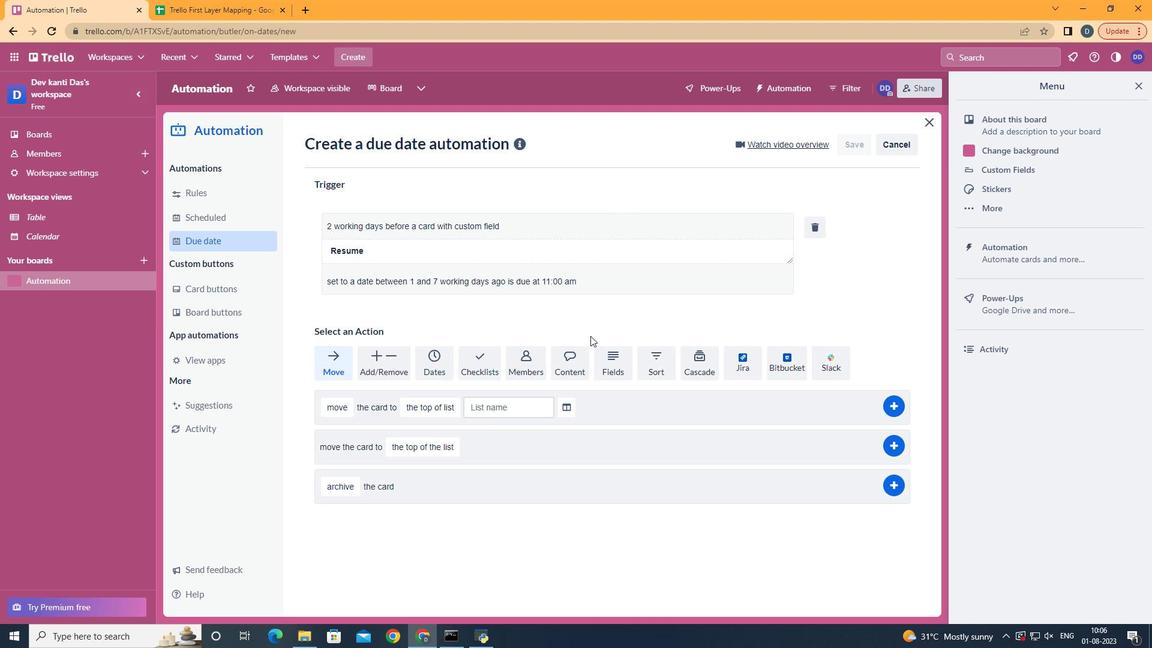 
